 Task: Make in the project CatchAll an epic 'Agile Implementation'. Create in the project CatchAll an epic 'Disaster Recovery Planning'. Add in the project CatchAll an epic 'IT Service Management'
Action: Mouse moved to (266, 73)
Screenshot: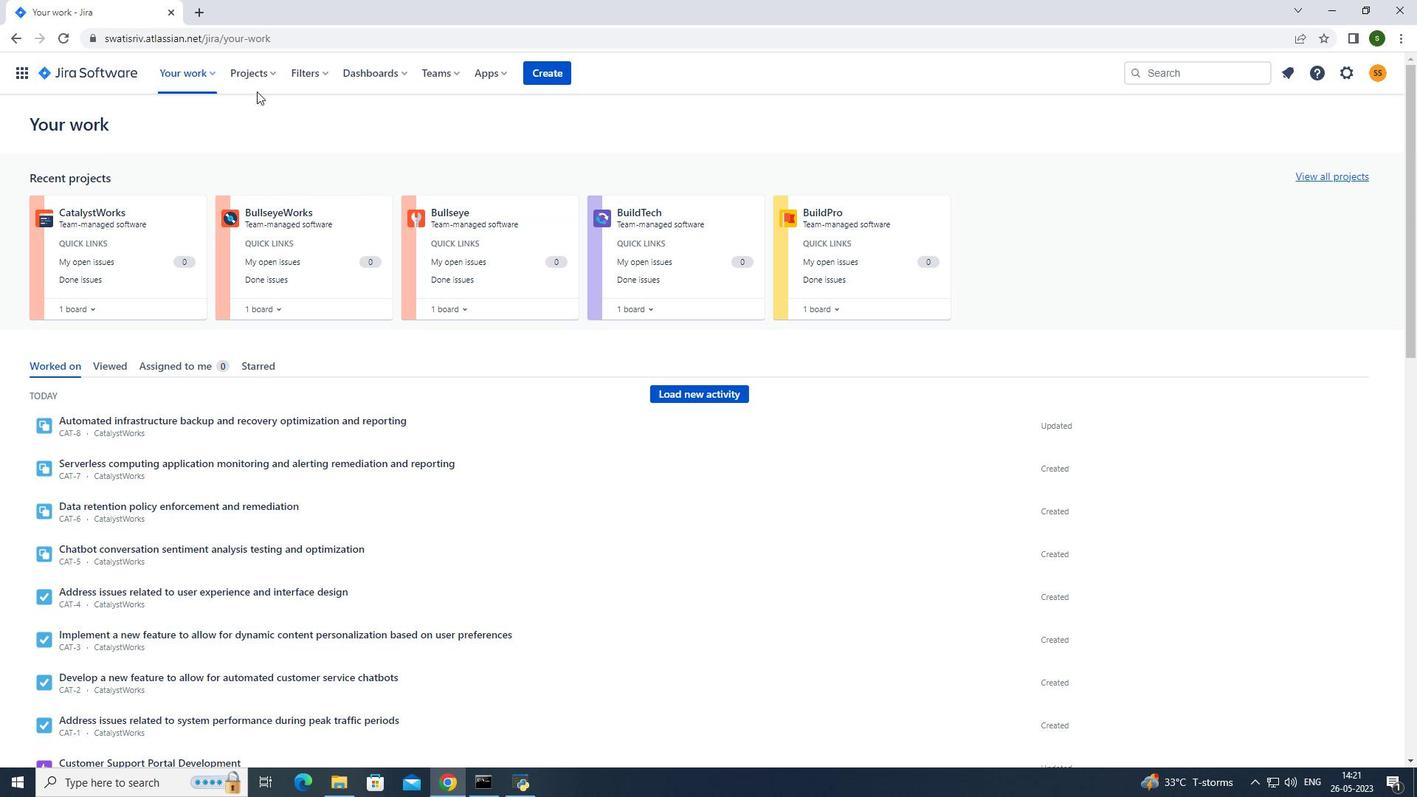
Action: Mouse pressed left at (266, 73)
Screenshot: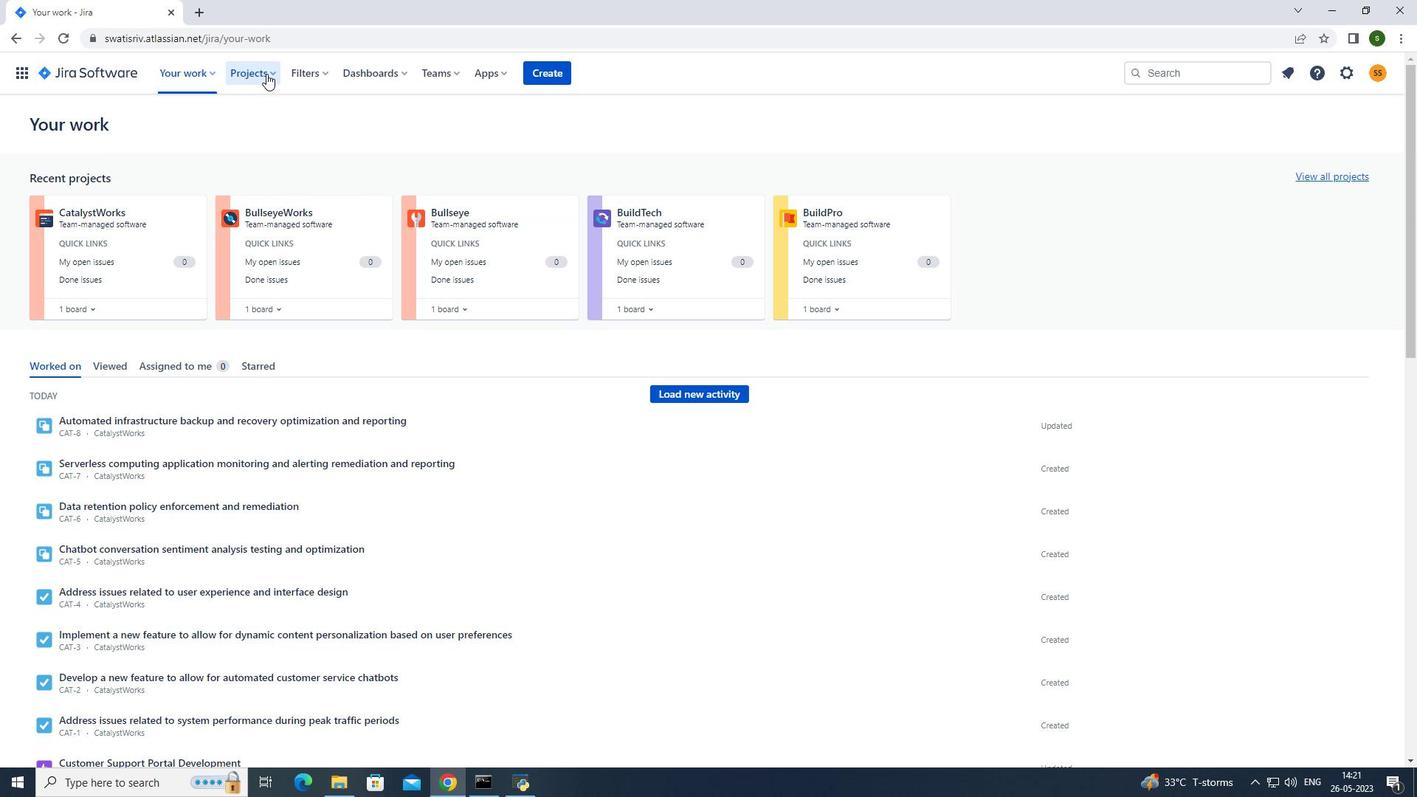 
Action: Mouse moved to (298, 134)
Screenshot: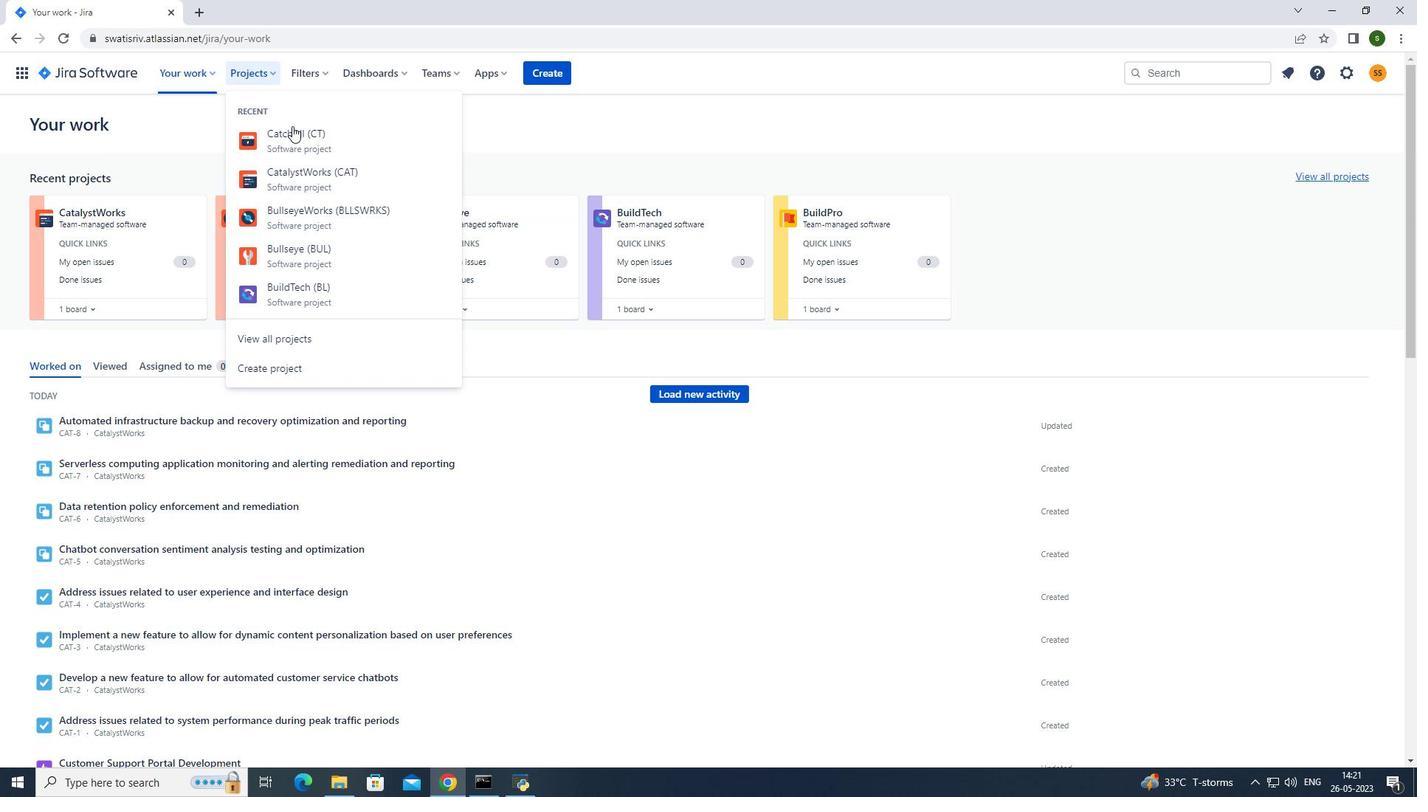 
Action: Mouse pressed left at (298, 134)
Screenshot: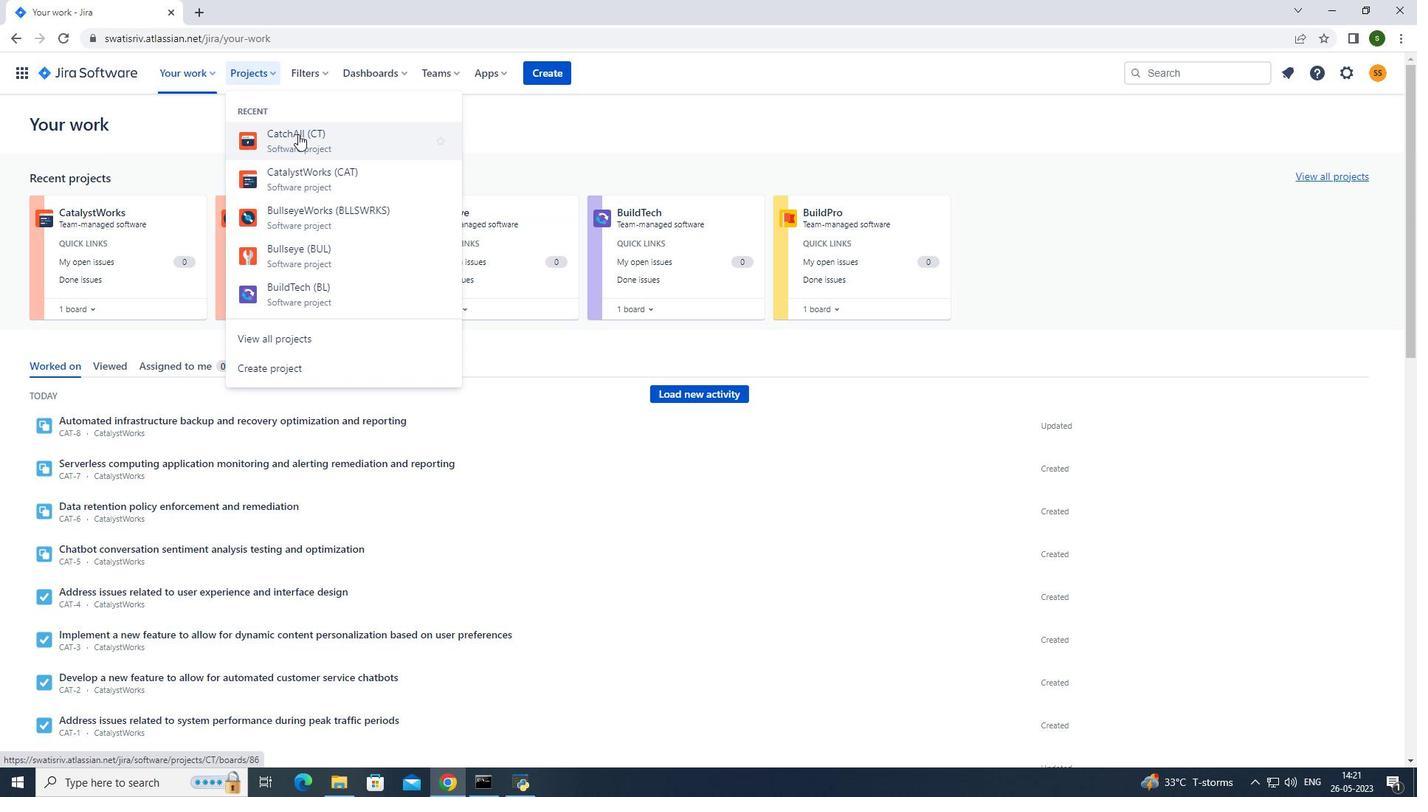 
Action: Mouse moved to (111, 226)
Screenshot: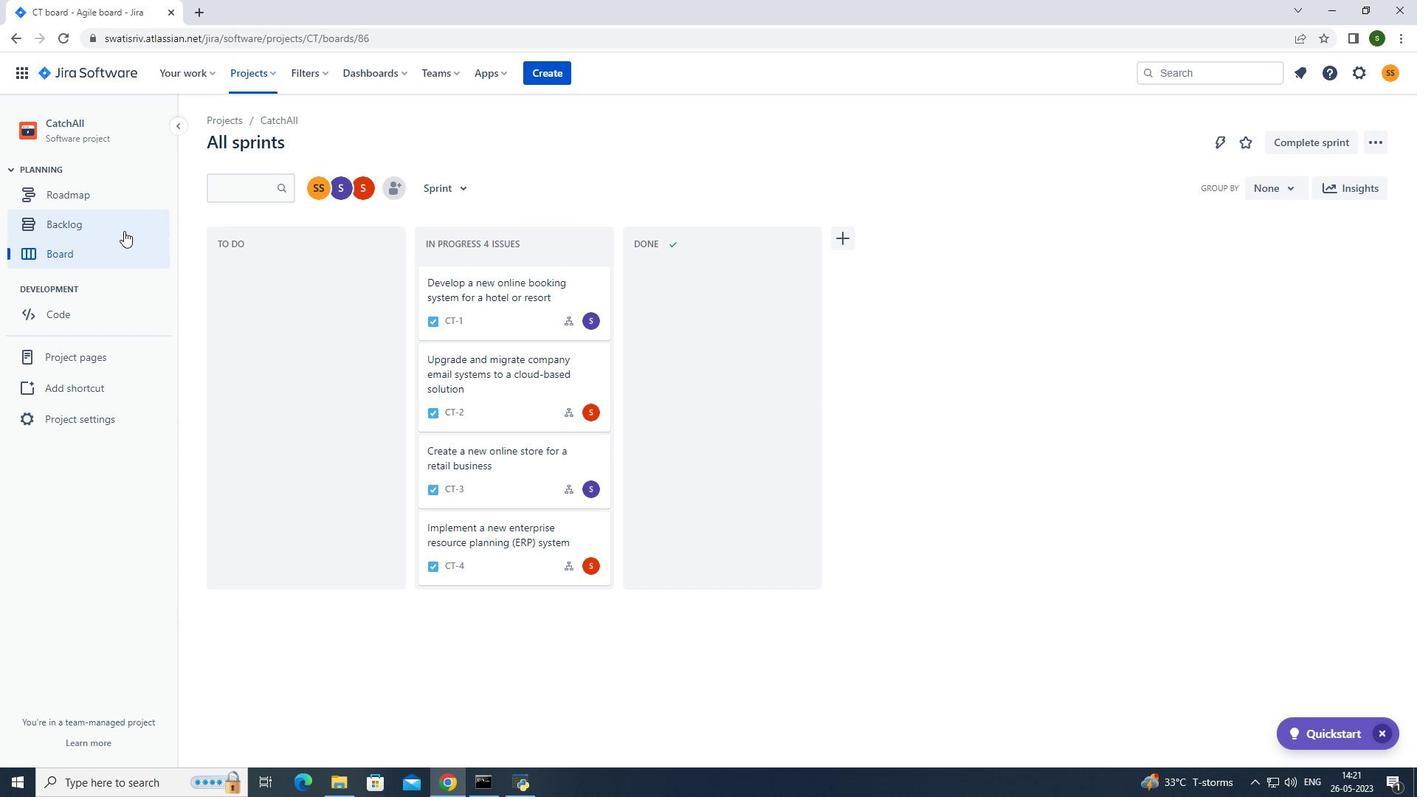 
Action: Mouse pressed left at (111, 226)
Screenshot: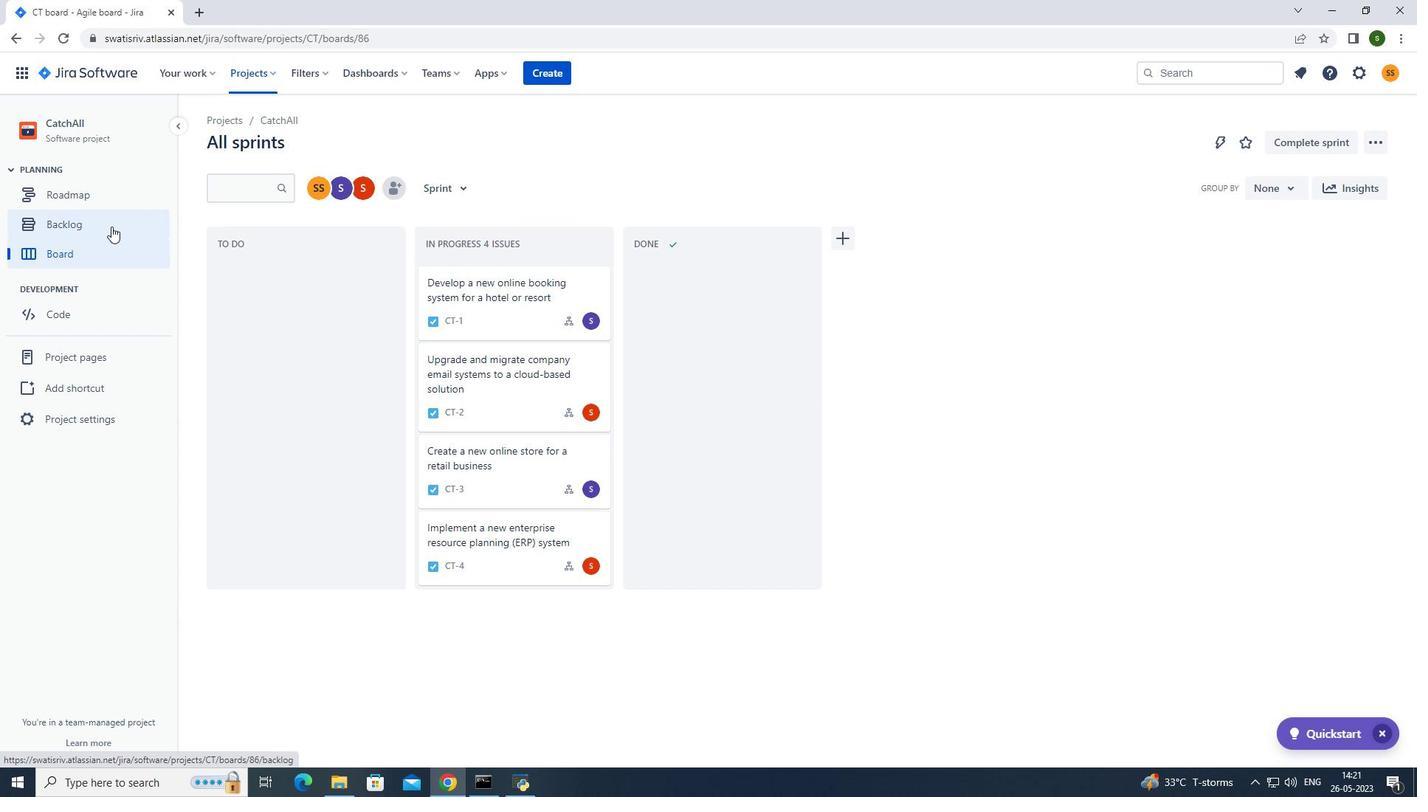 
Action: Mouse moved to (454, 181)
Screenshot: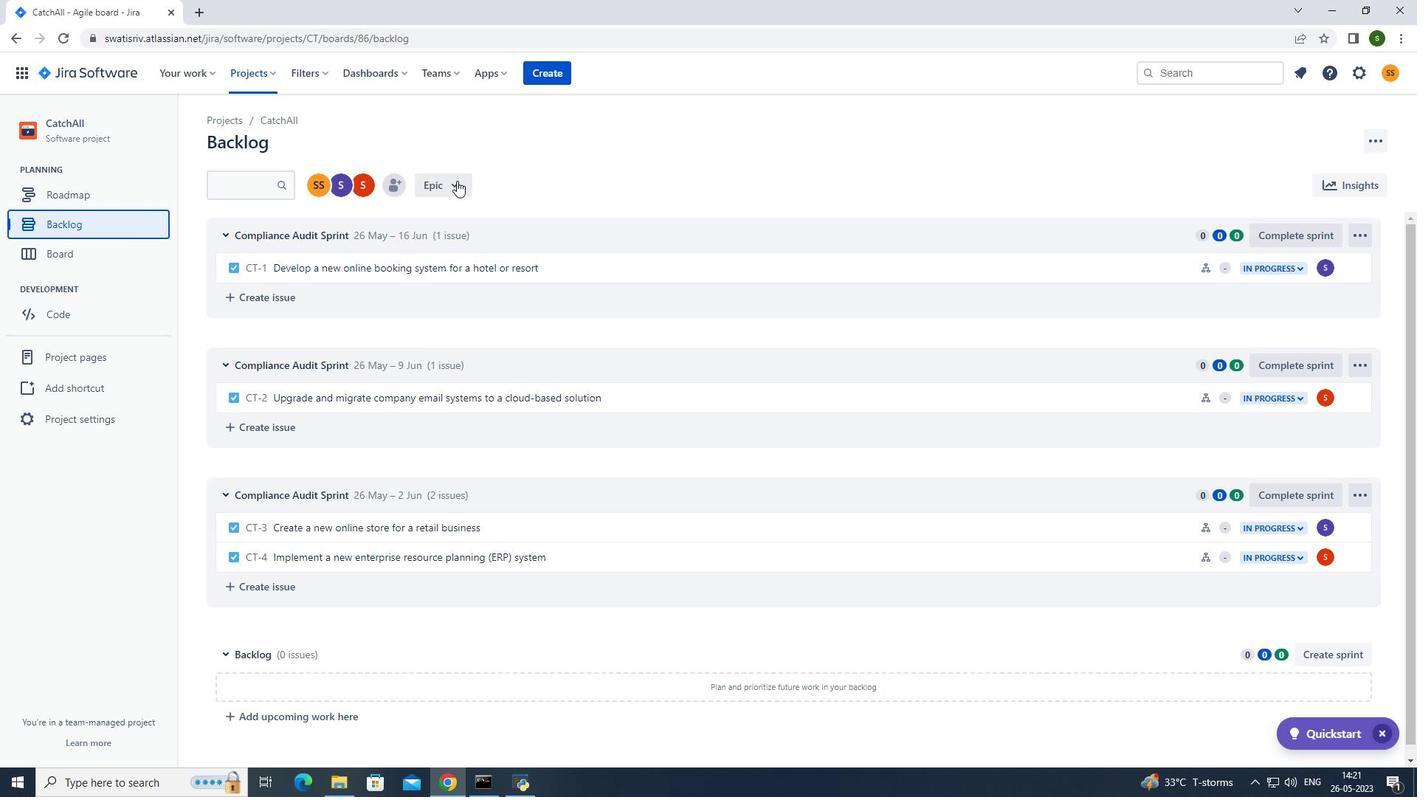 
Action: Mouse pressed left at (454, 181)
Screenshot: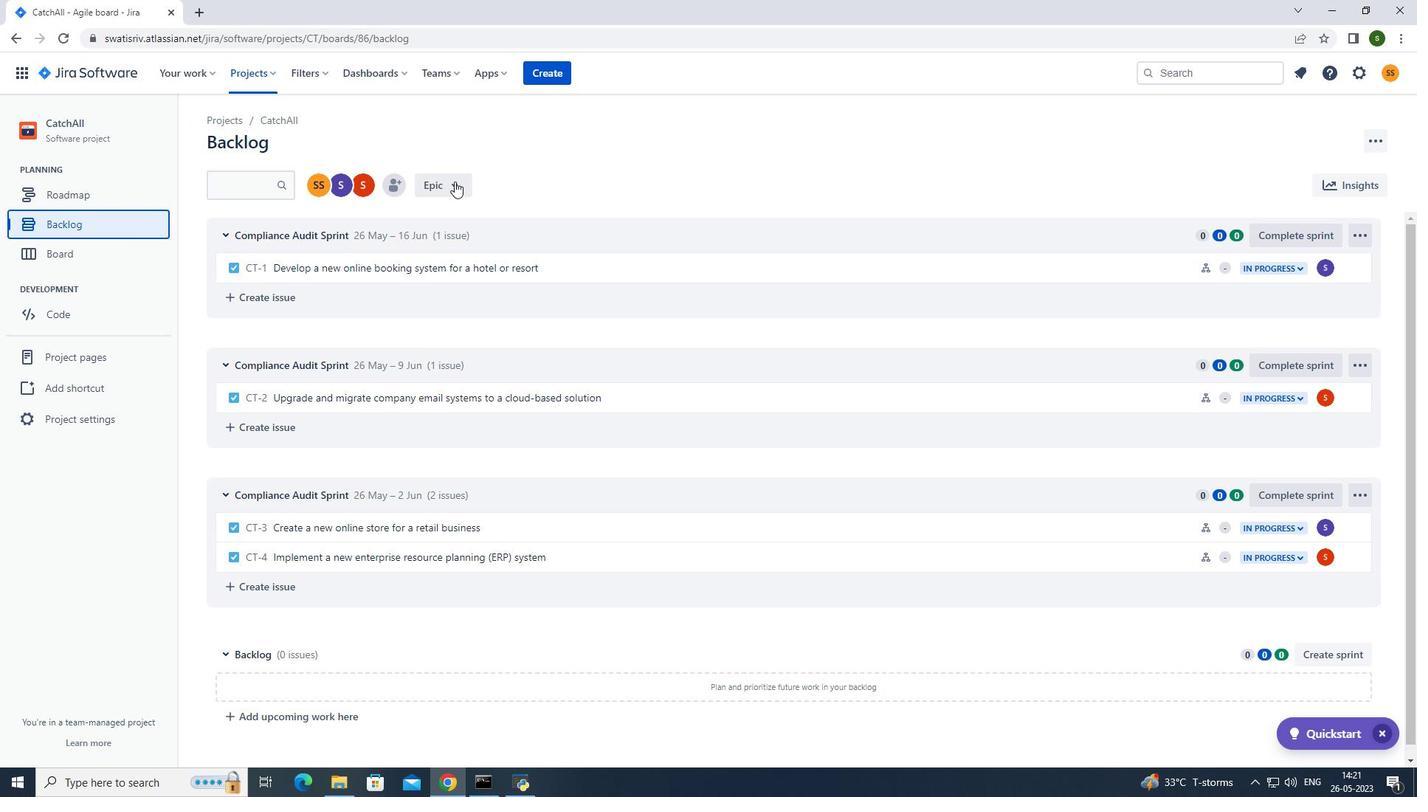 
Action: Mouse moved to (434, 279)
Screenshot: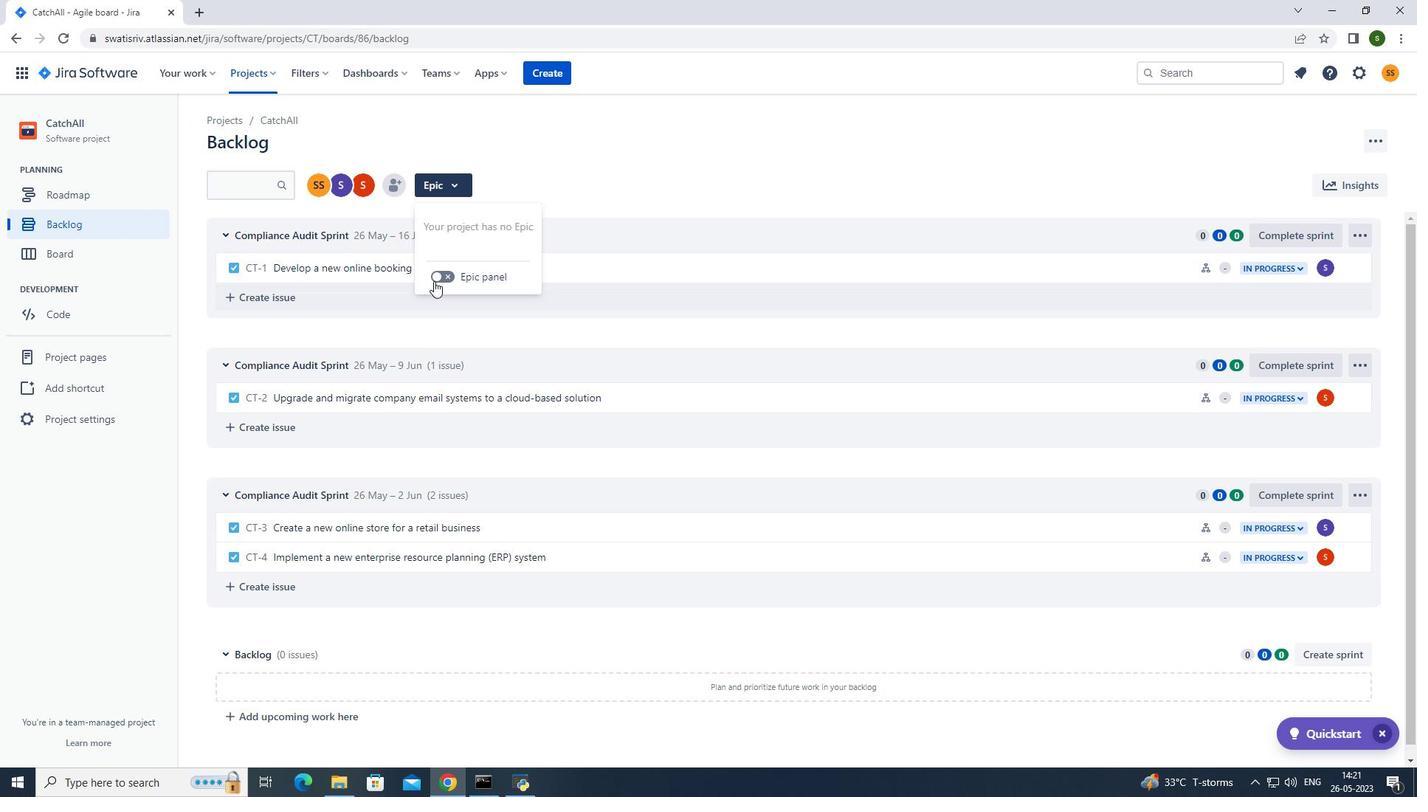 
Action: Mouse pressed left at (434, 279)
Screenshot: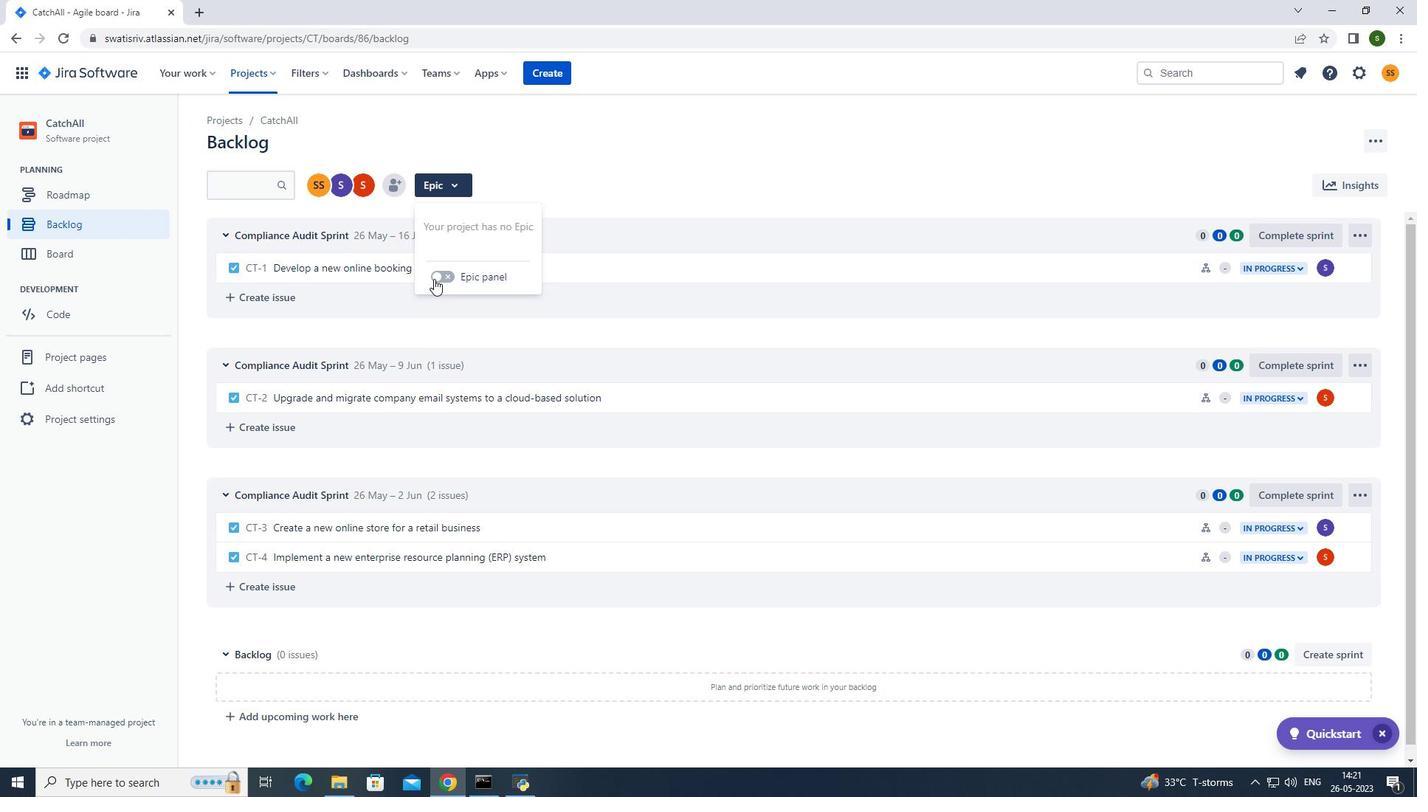 
Action: Mouse moved to (290, 512)
Screenshot: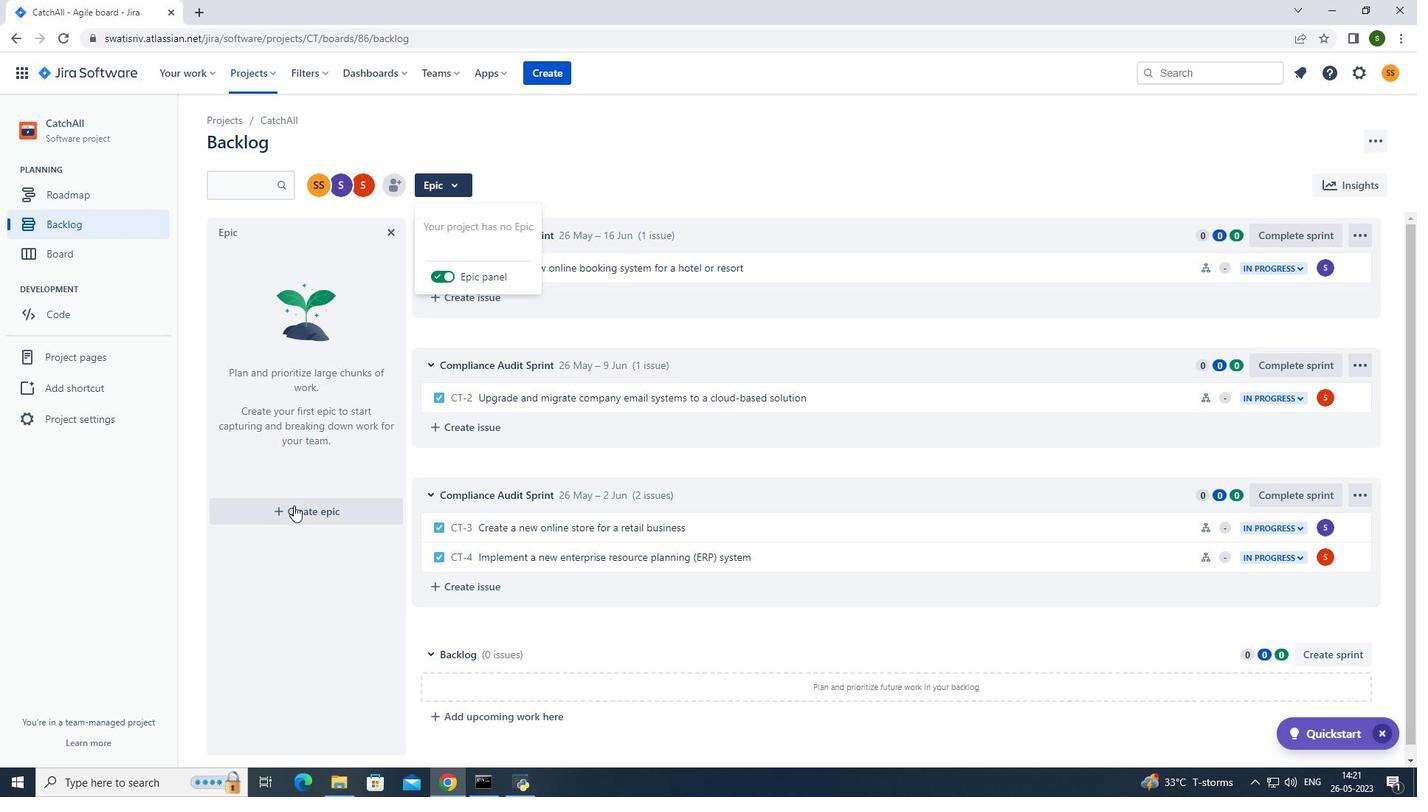 
Action: Mouse pressed left at (290, 512)
Screenshot: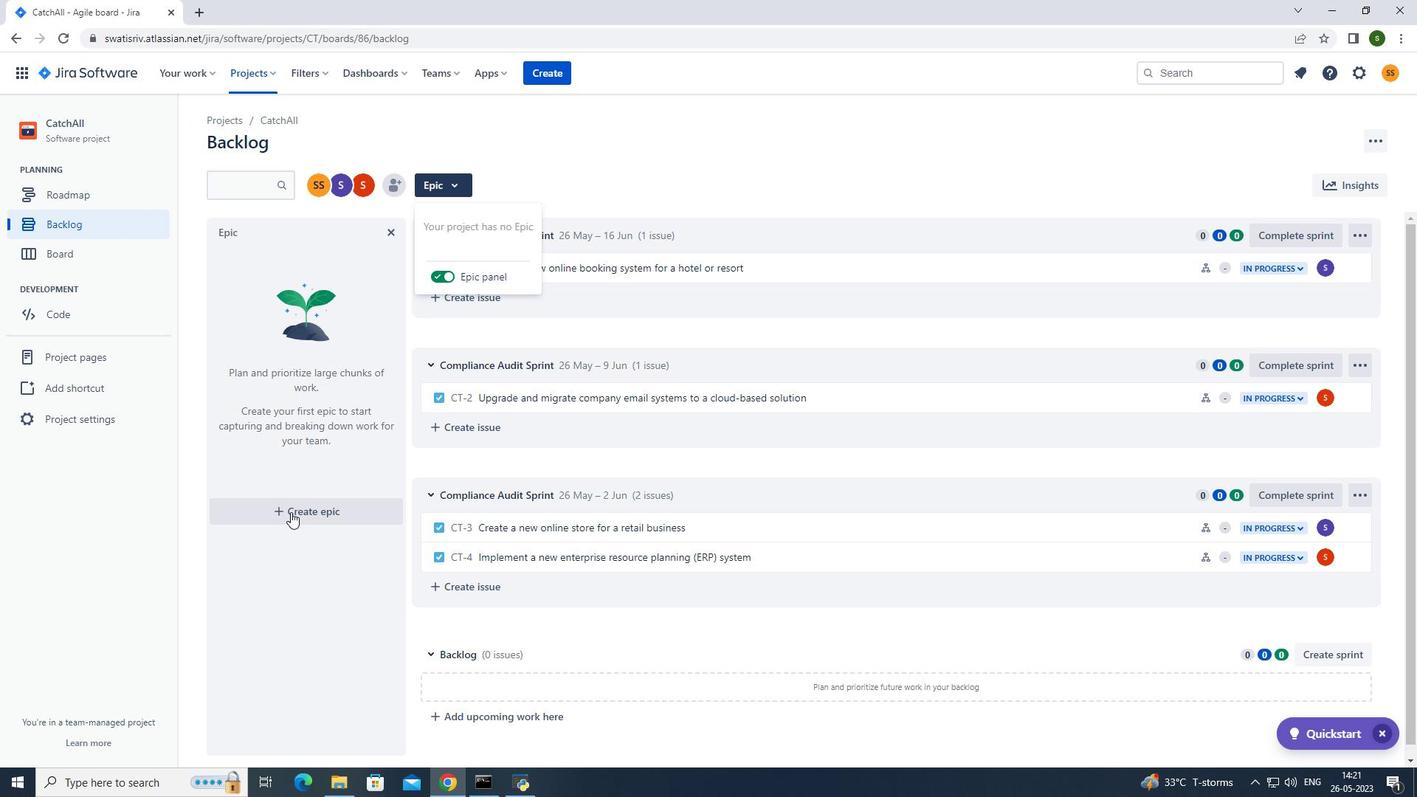 
Action: Mouse moved to (293, 512)
Screenshot: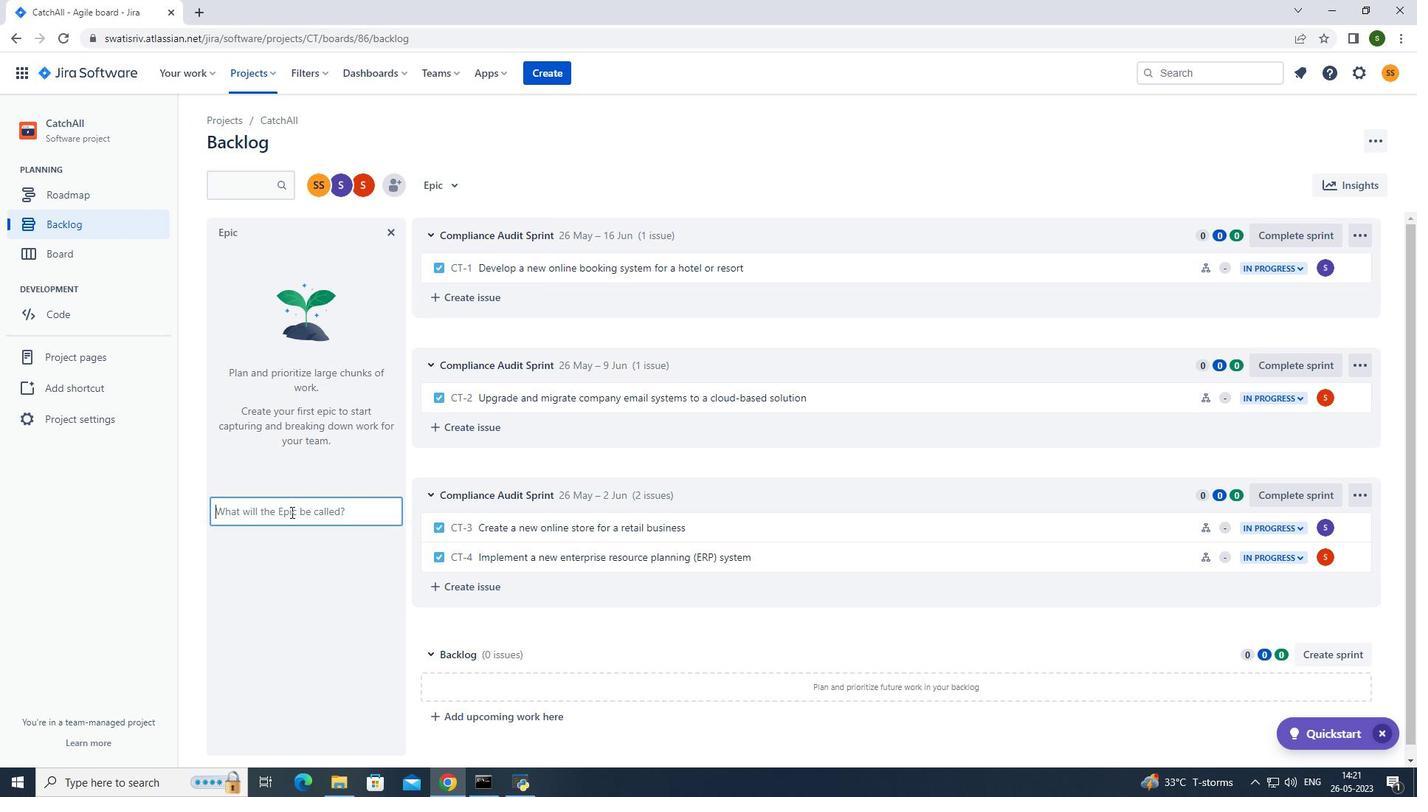 
Action: Mouse pressed left at (293, 512)
Screenshot: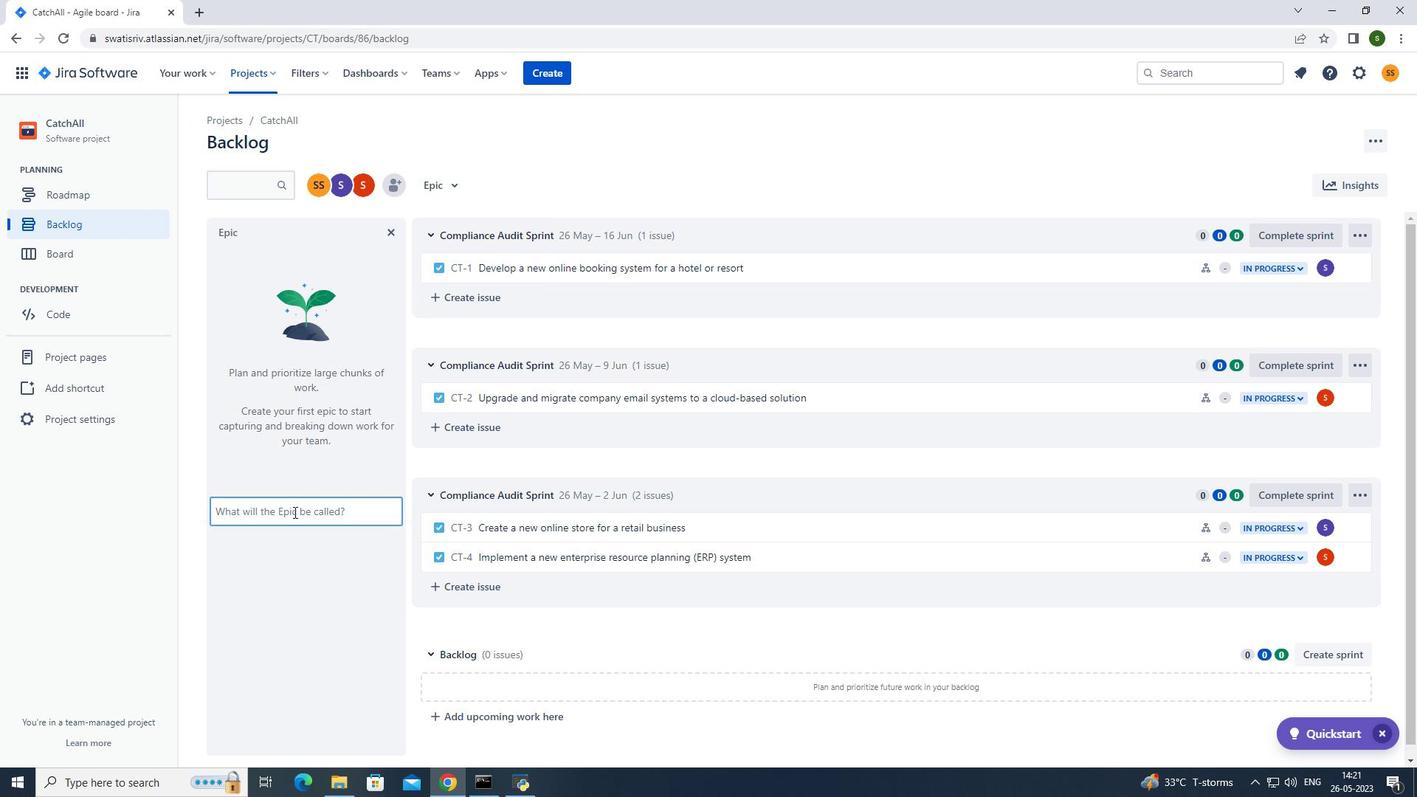 
Action: Key pressed <Key.caps_lock>A<Key.caps_lock>gile<Key.space><Key.caps_lock>I<Key.caps_lock>mplementation<Key.enter>
Screenshot: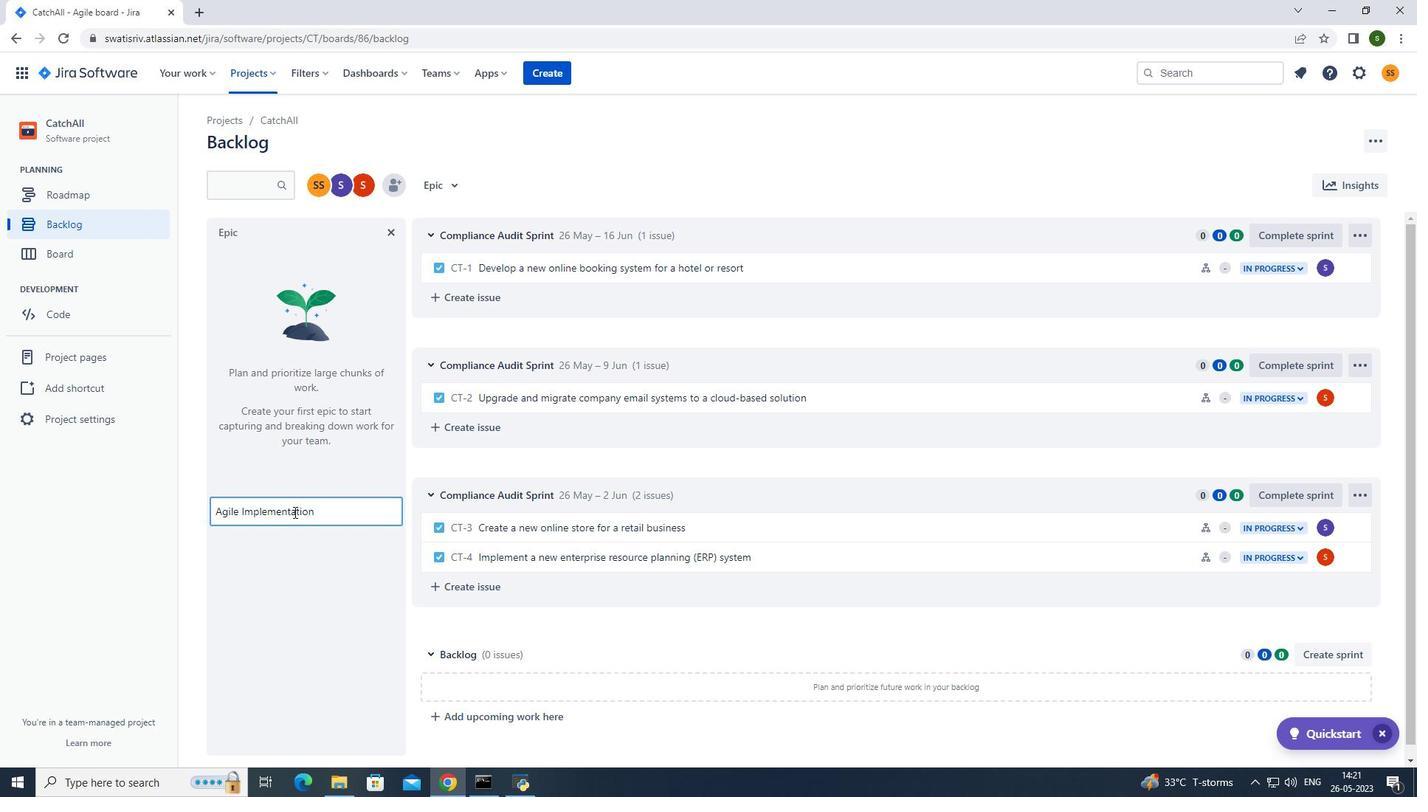 
Action: Mouse moved to (271, 64)
Screenshot: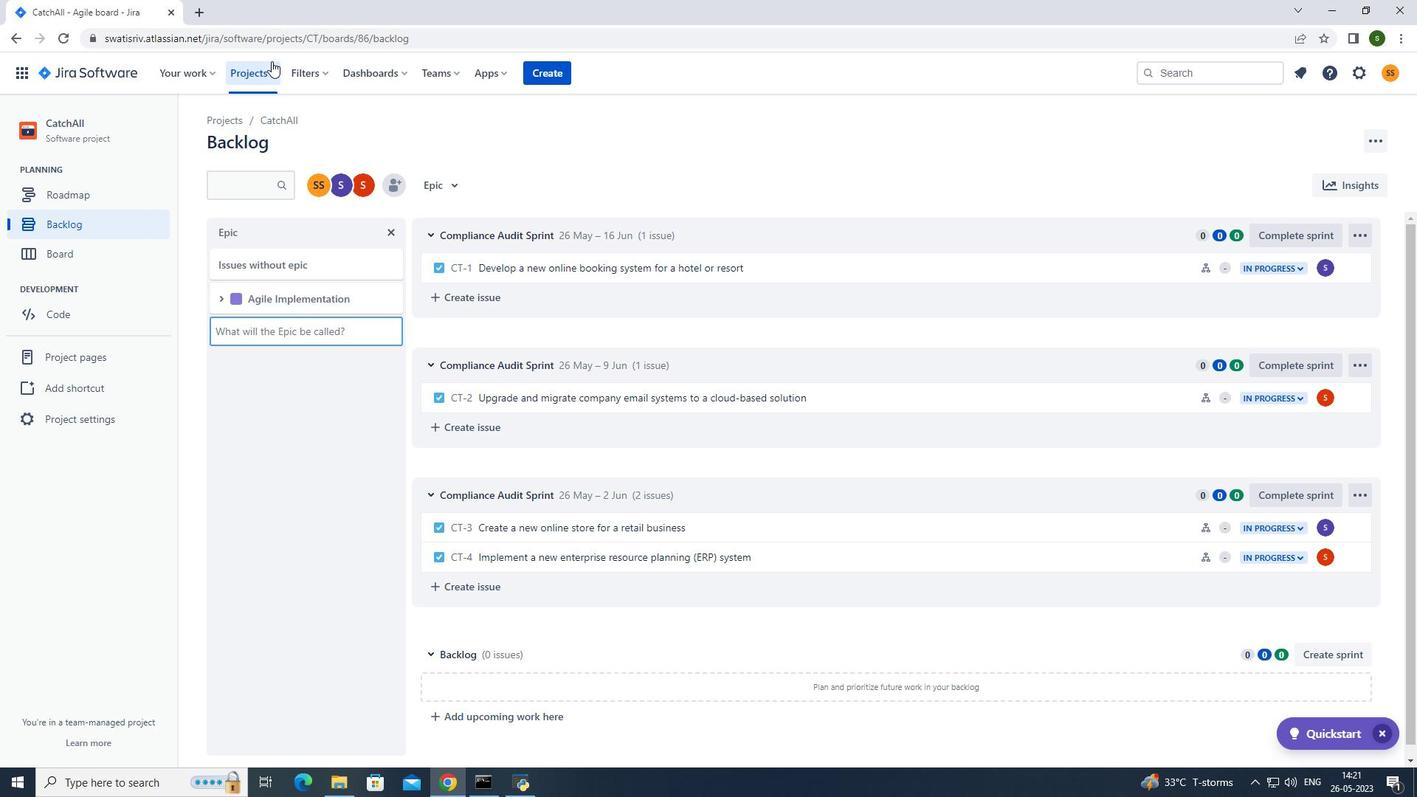 
Action: Mouse pressed left at (271, 64)
Screenshot: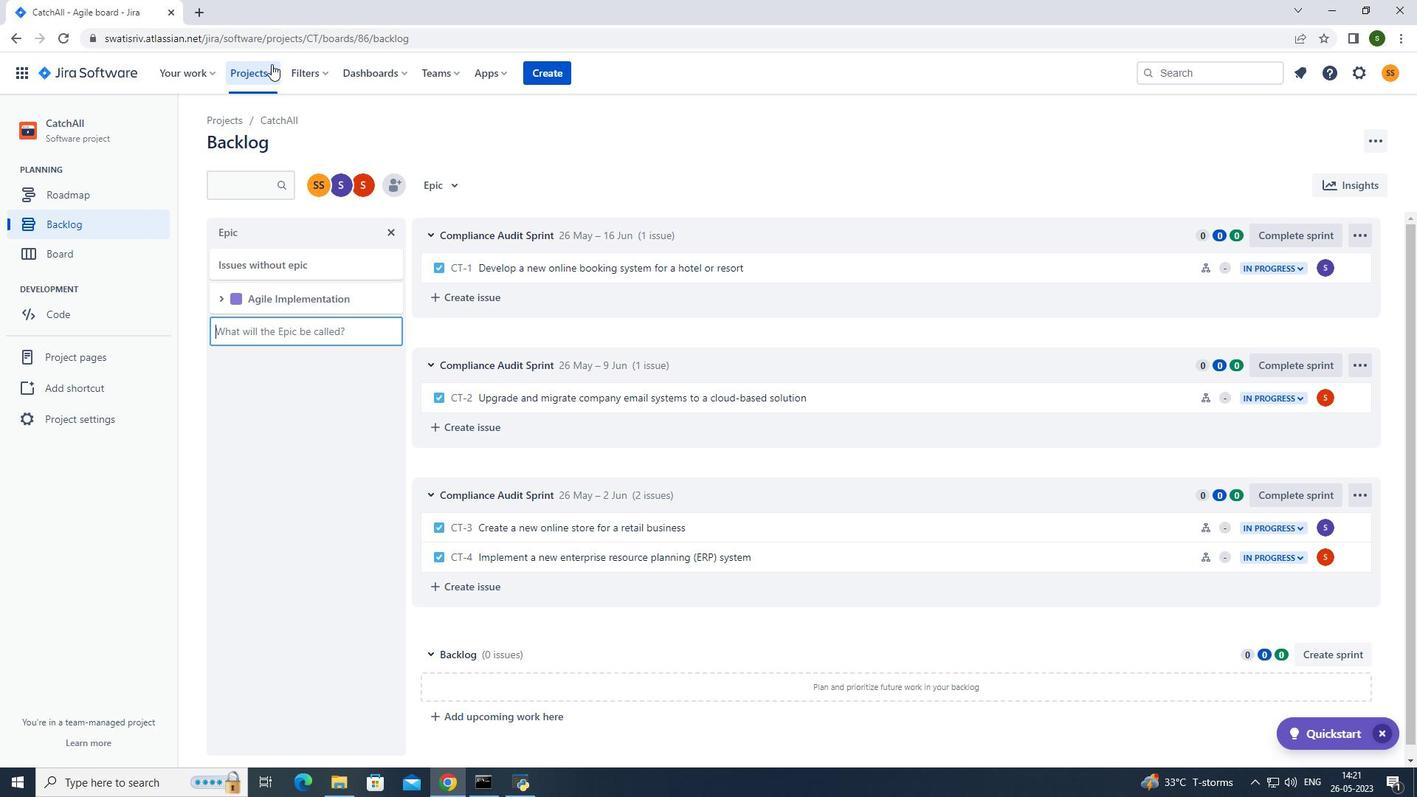 
Action: Mouse moved to (286, 133)
Screenshot: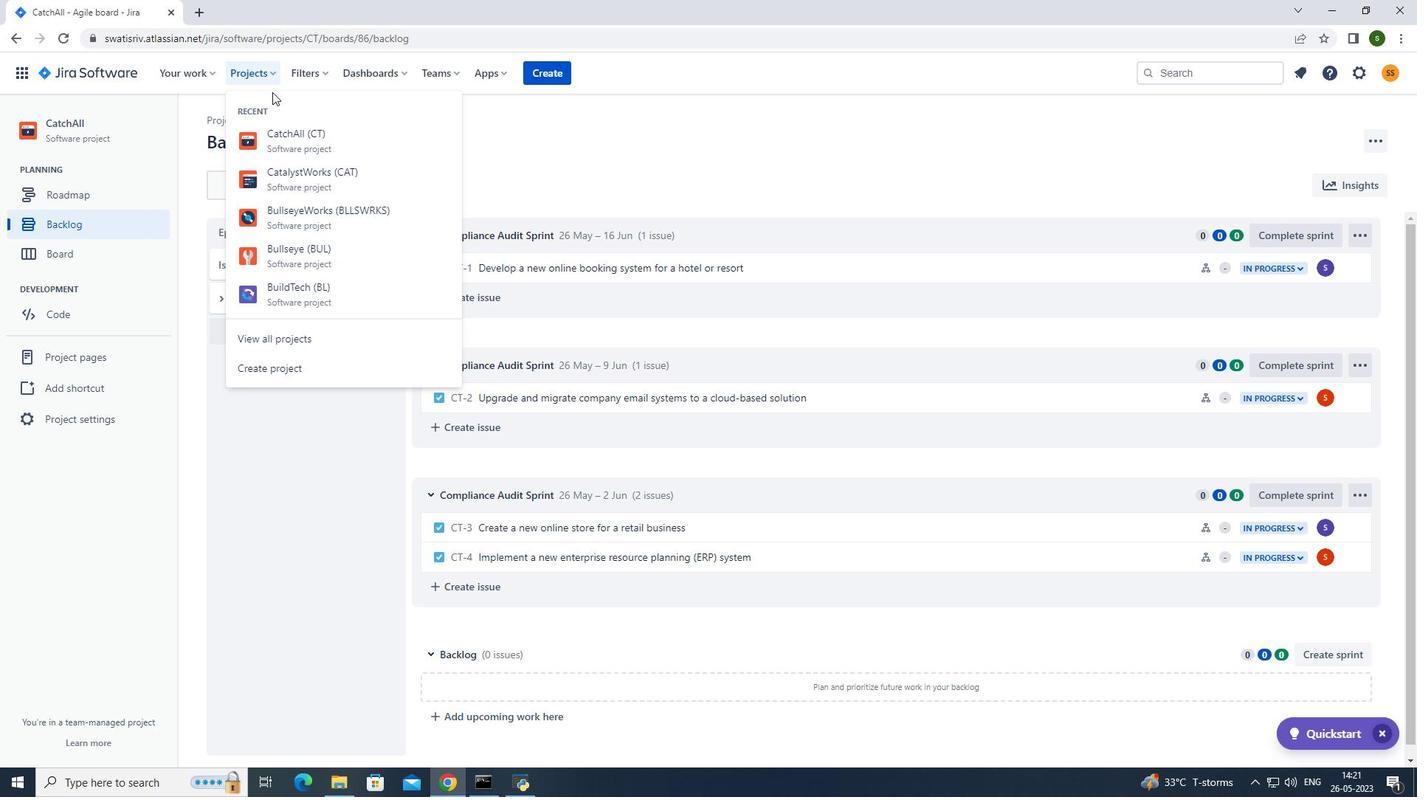 
Action: Mouse pressed left at (286, 133)
Screenshot: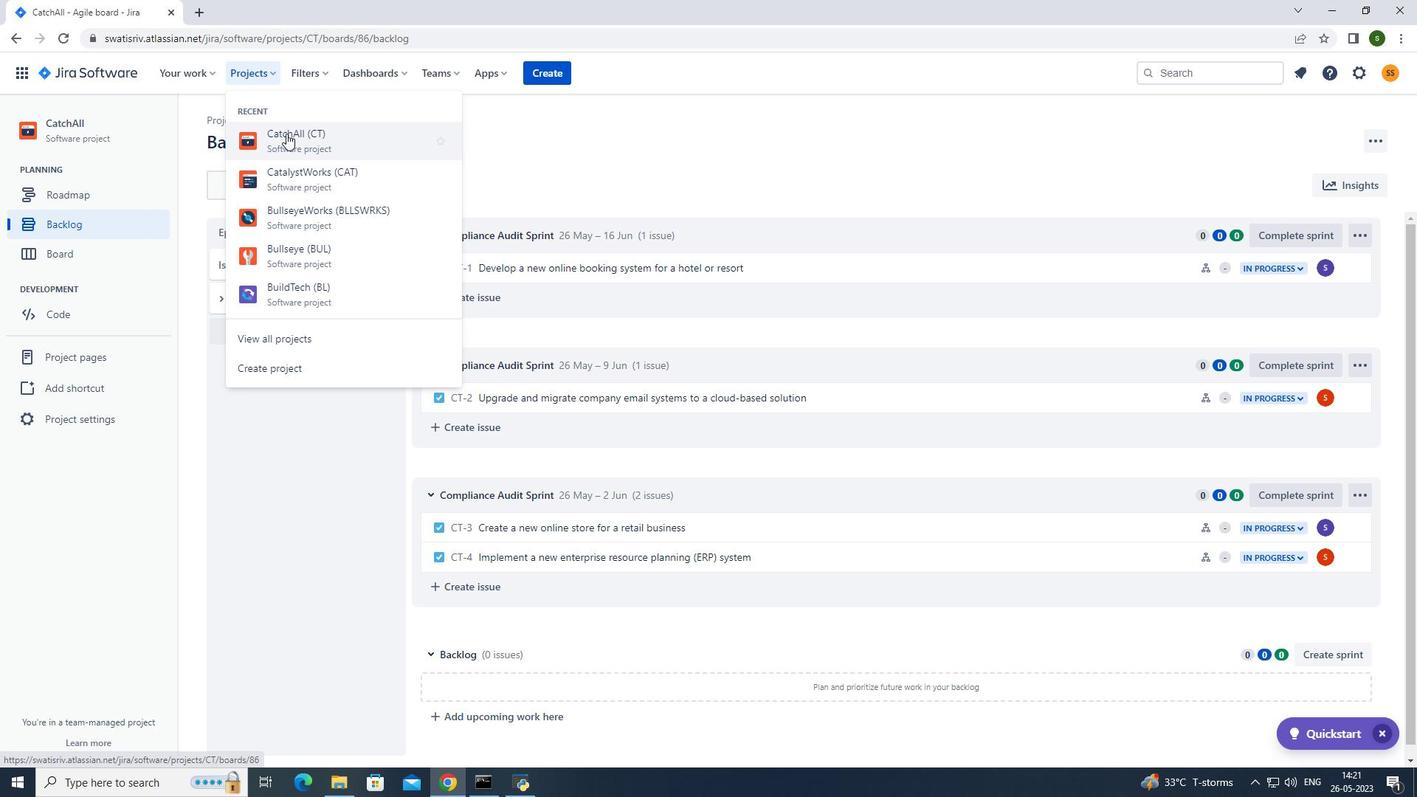 
Action: Mouse moved to (126, 231)
Screenshot: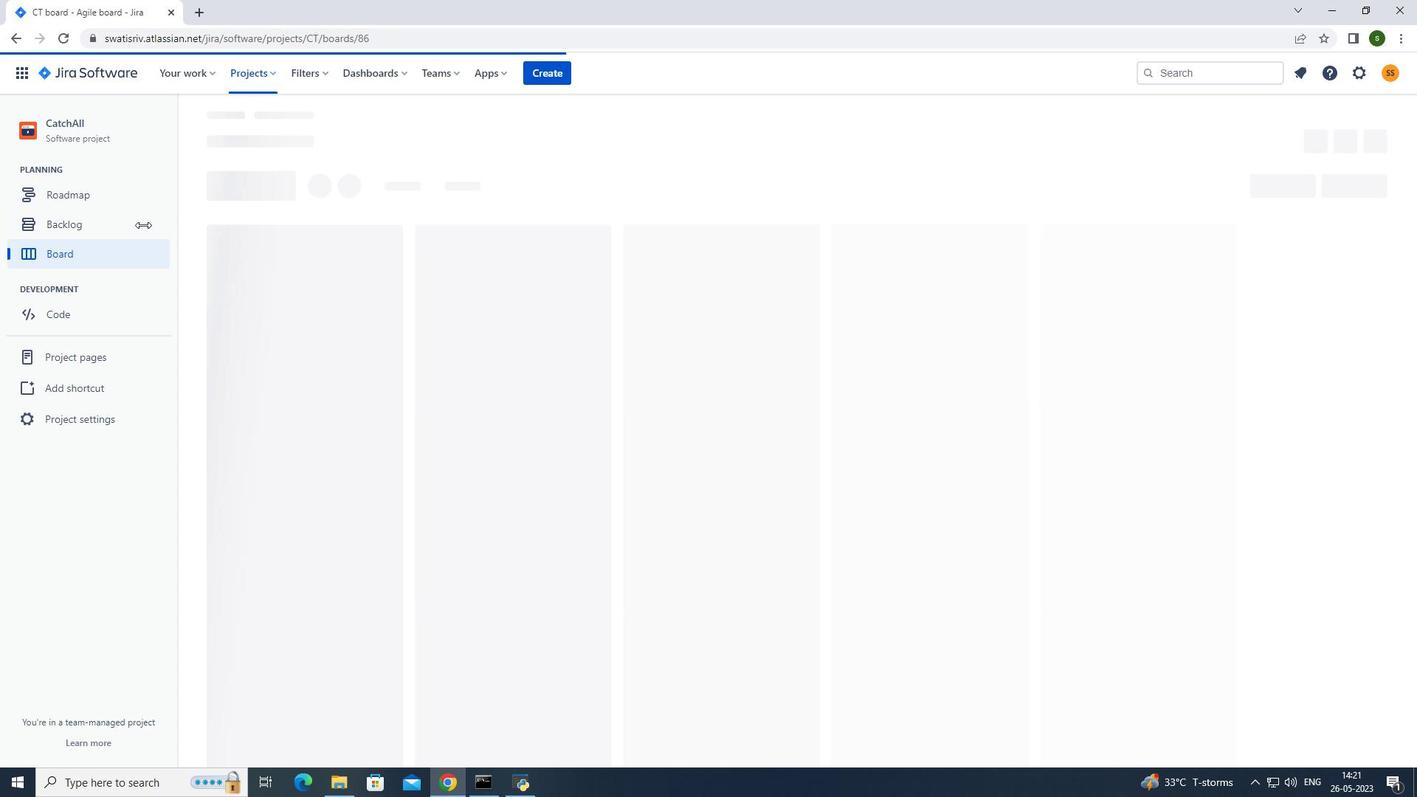 
Action: Mouse pressed left at (126, 231)
Screenshot: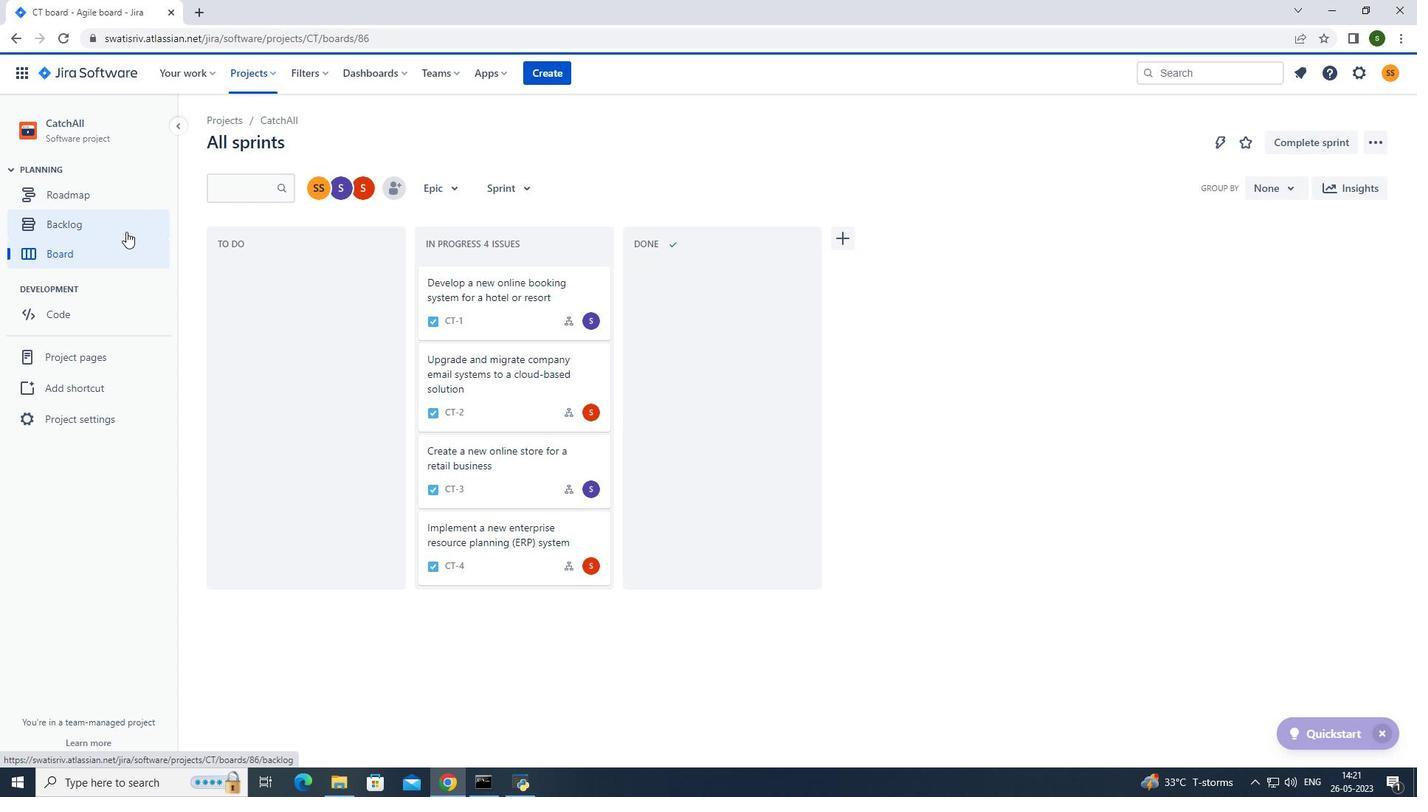
Action: Mouse moved to (316, 338)
Screenshot: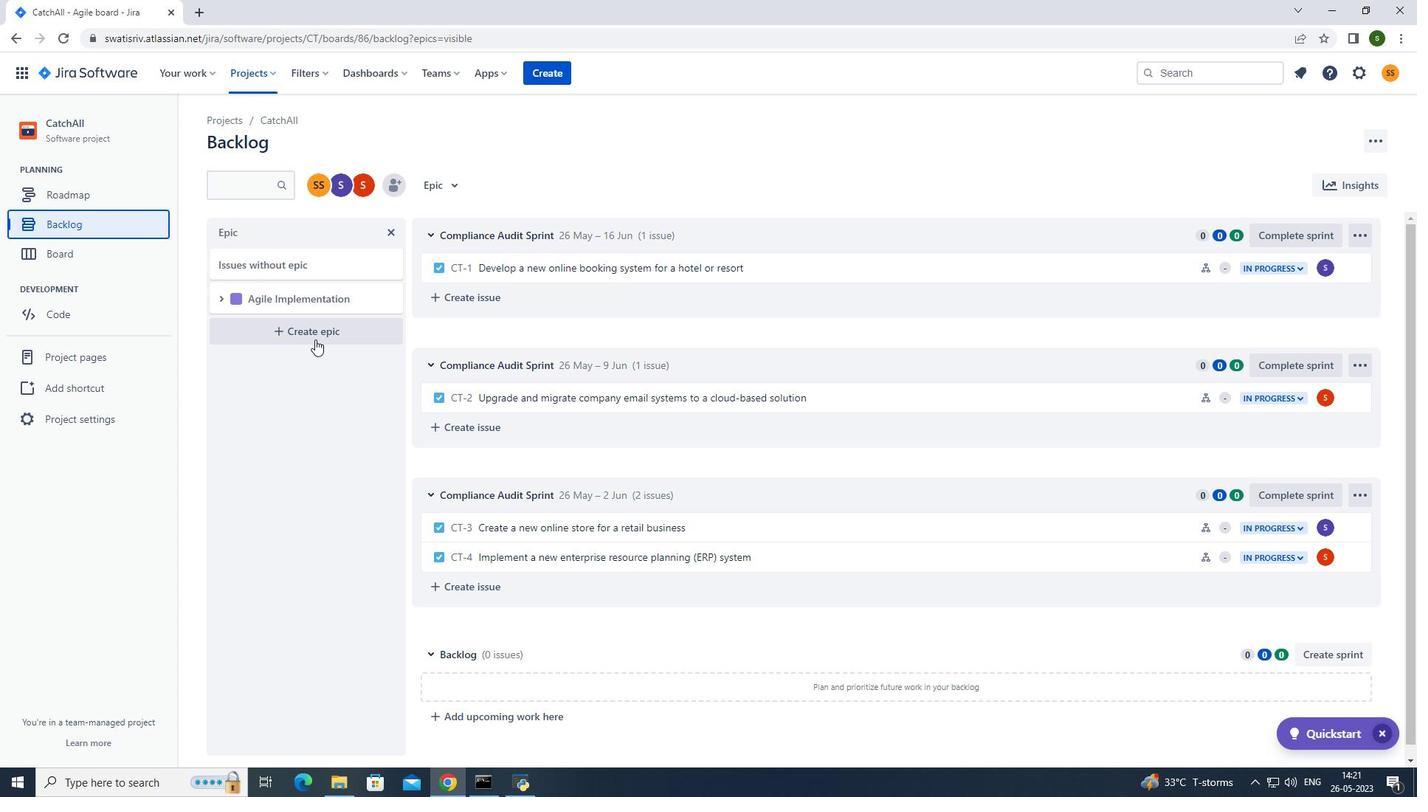
Action: Mouse pressed left at (316, 338)
Screenshot: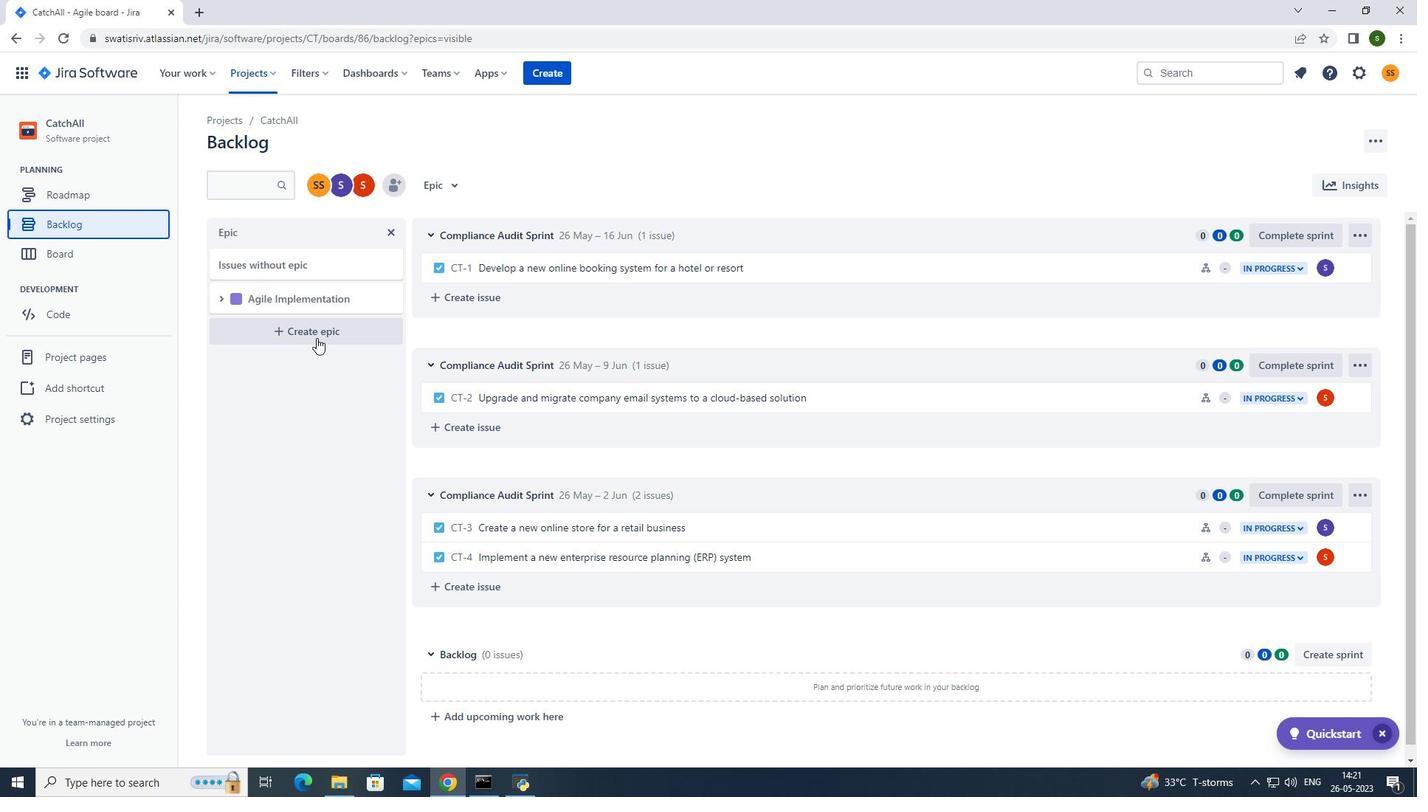 
Action: Mouse moved to (319, 332)
Screenshot: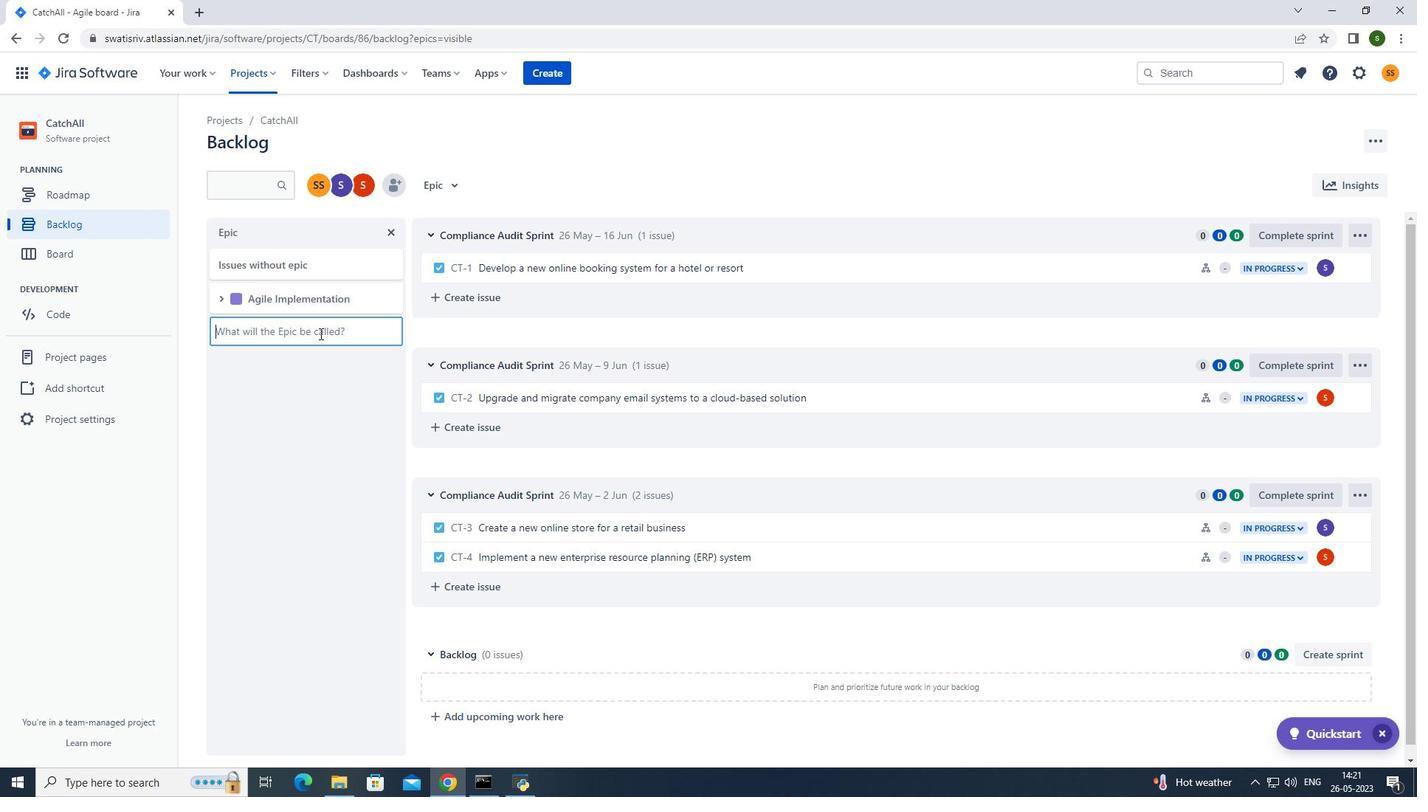 
Action: Key pressed <Key.caps_lock>D<Key.caps_lock>isaster<Key.space><Key.caps_lock>R<Key.caps_lock>ecovery<Key.space><Key.caps_lock>P<Key.caps_lock>lannning<Key.enter>
Screenshot: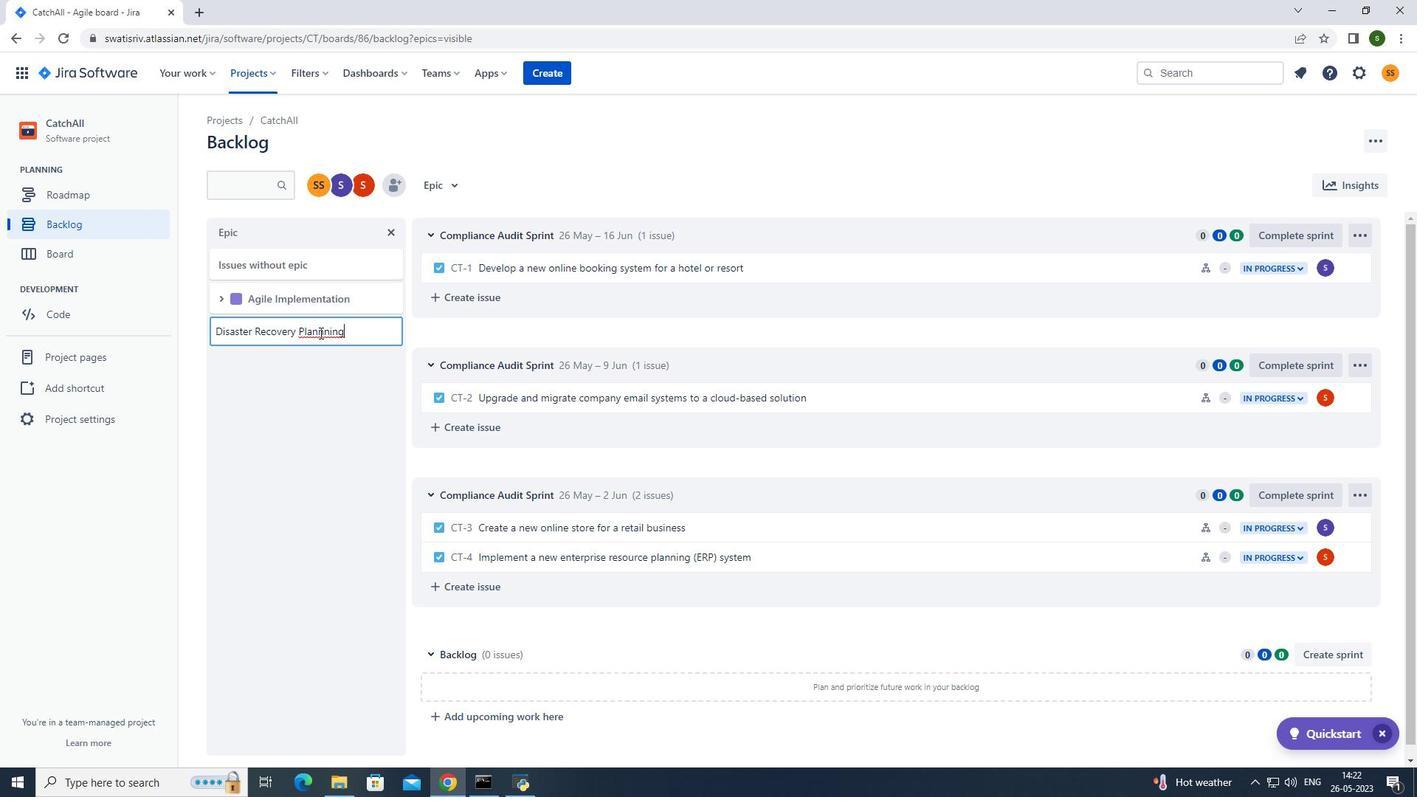 
Action: Mouse moved to (272, 330)
Screenshot: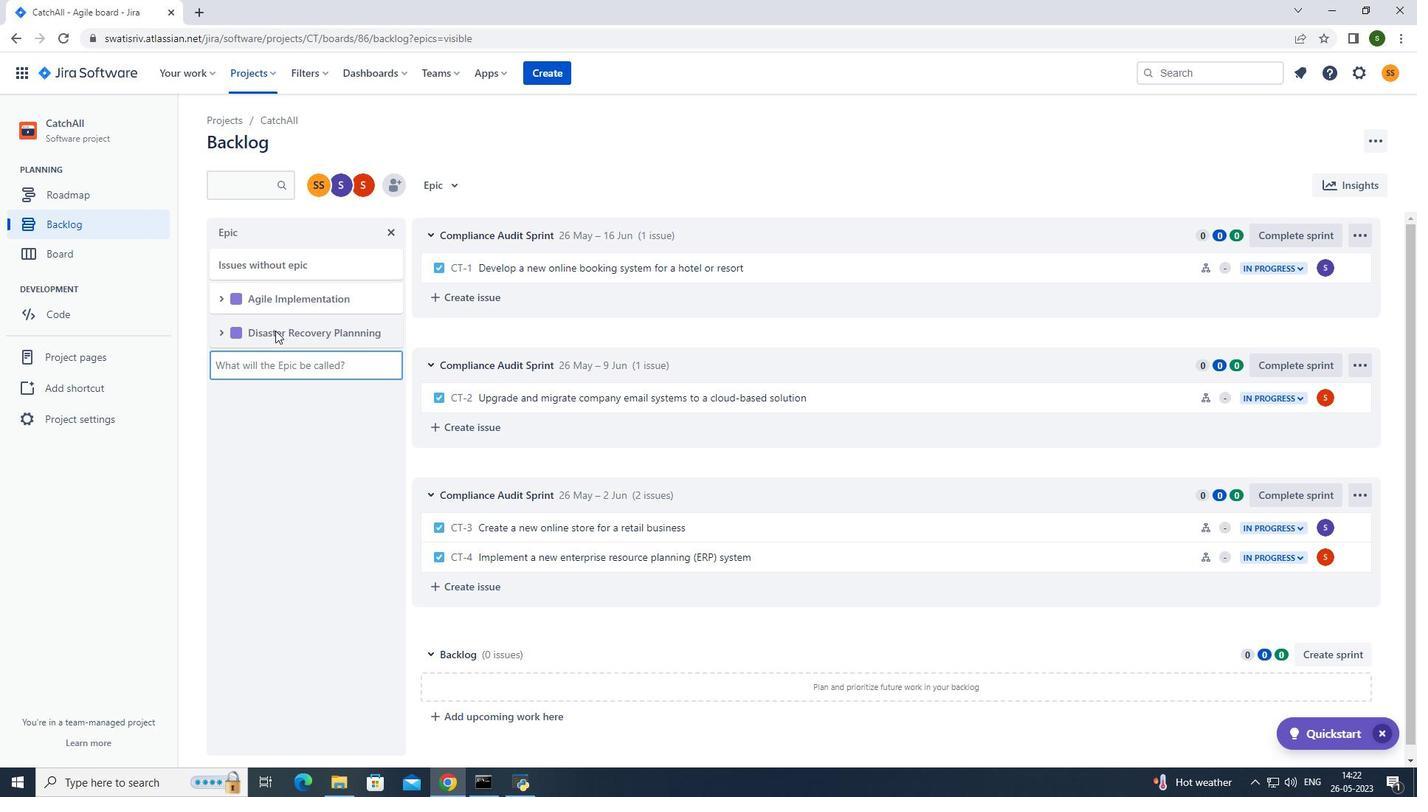 
Action: Mouse pressed right at (272, 330)
Screenshot: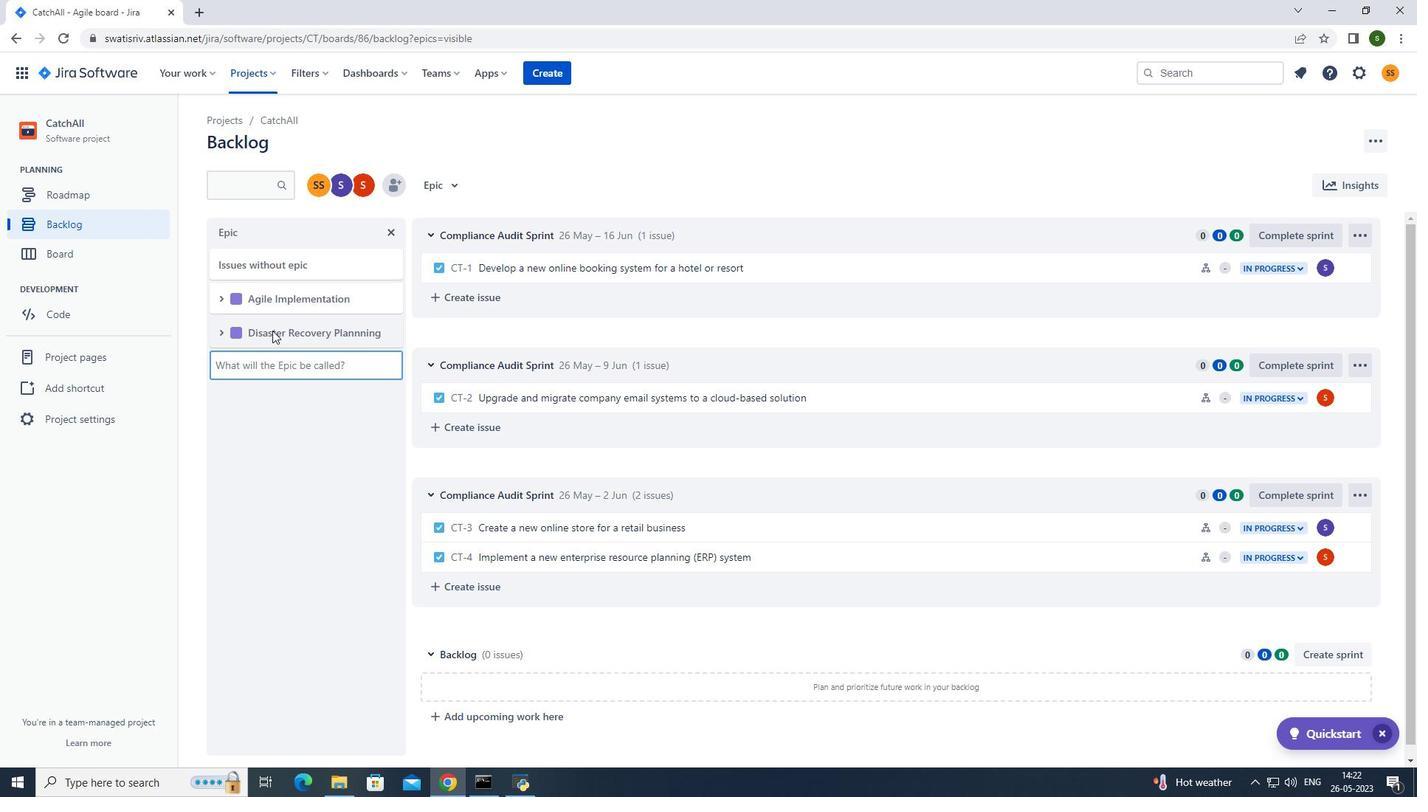 
Action: Mouse moved to (245, 400)
Screenshot: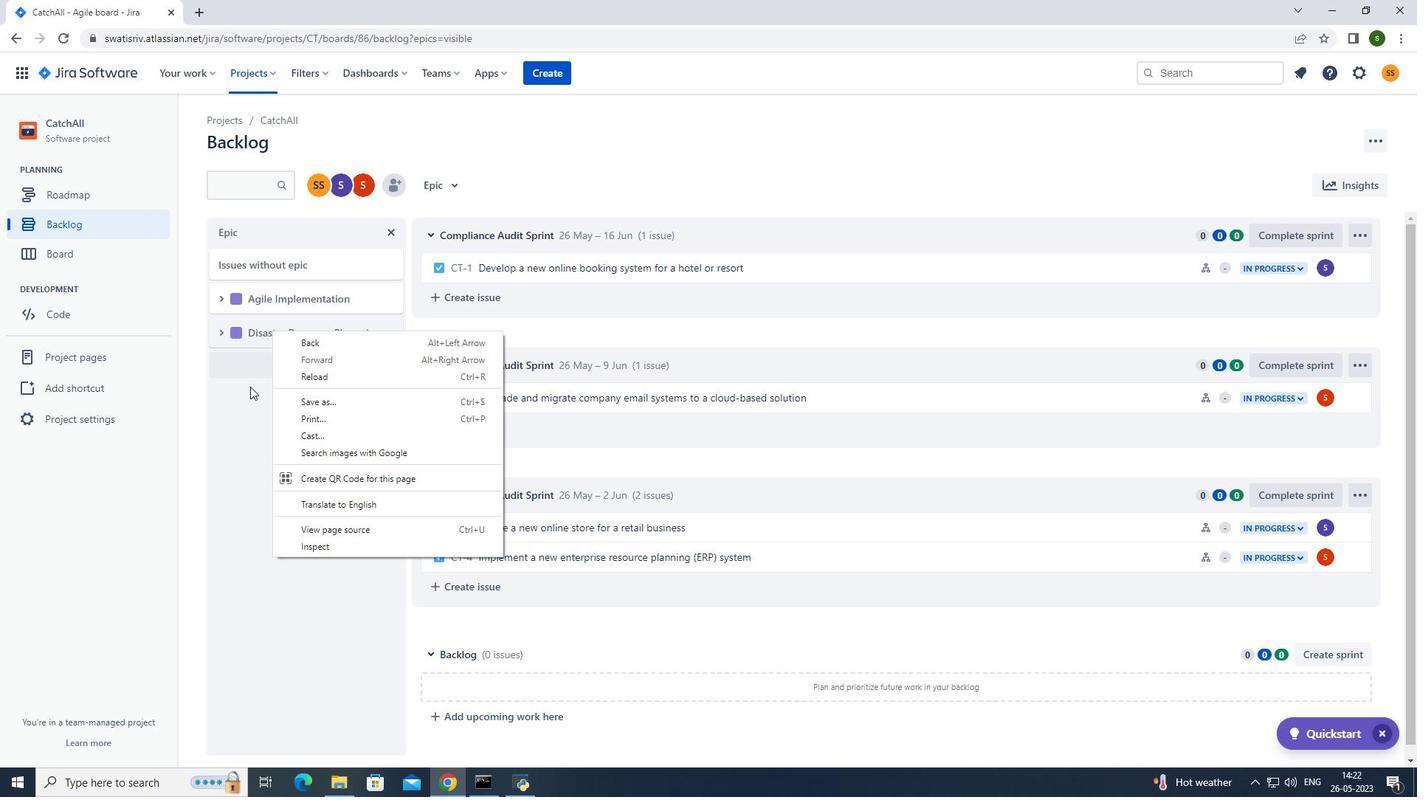
Action: Mouse pressed left at (245, 400)
Screenshot: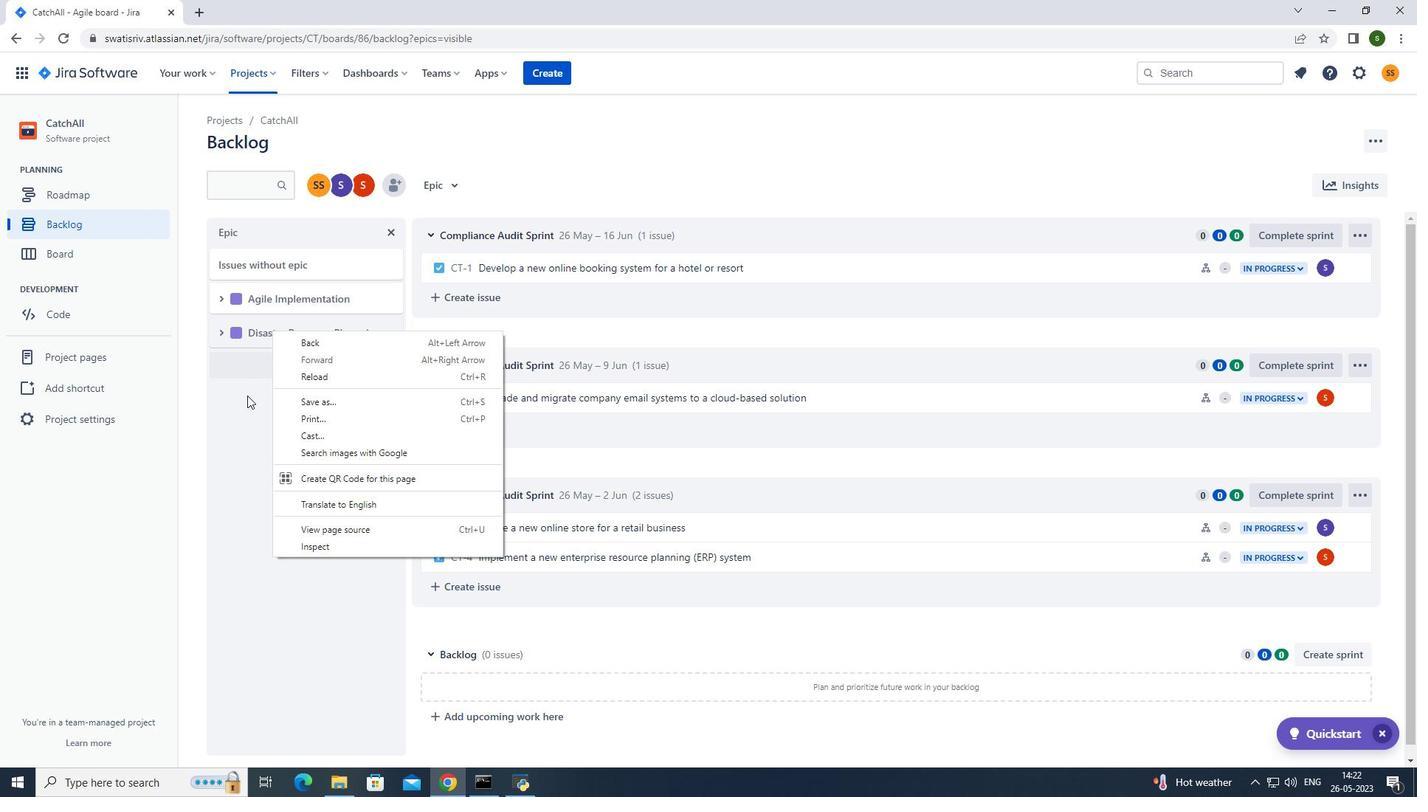 
Action: Mouse moved to (265, 81)
Screenshot: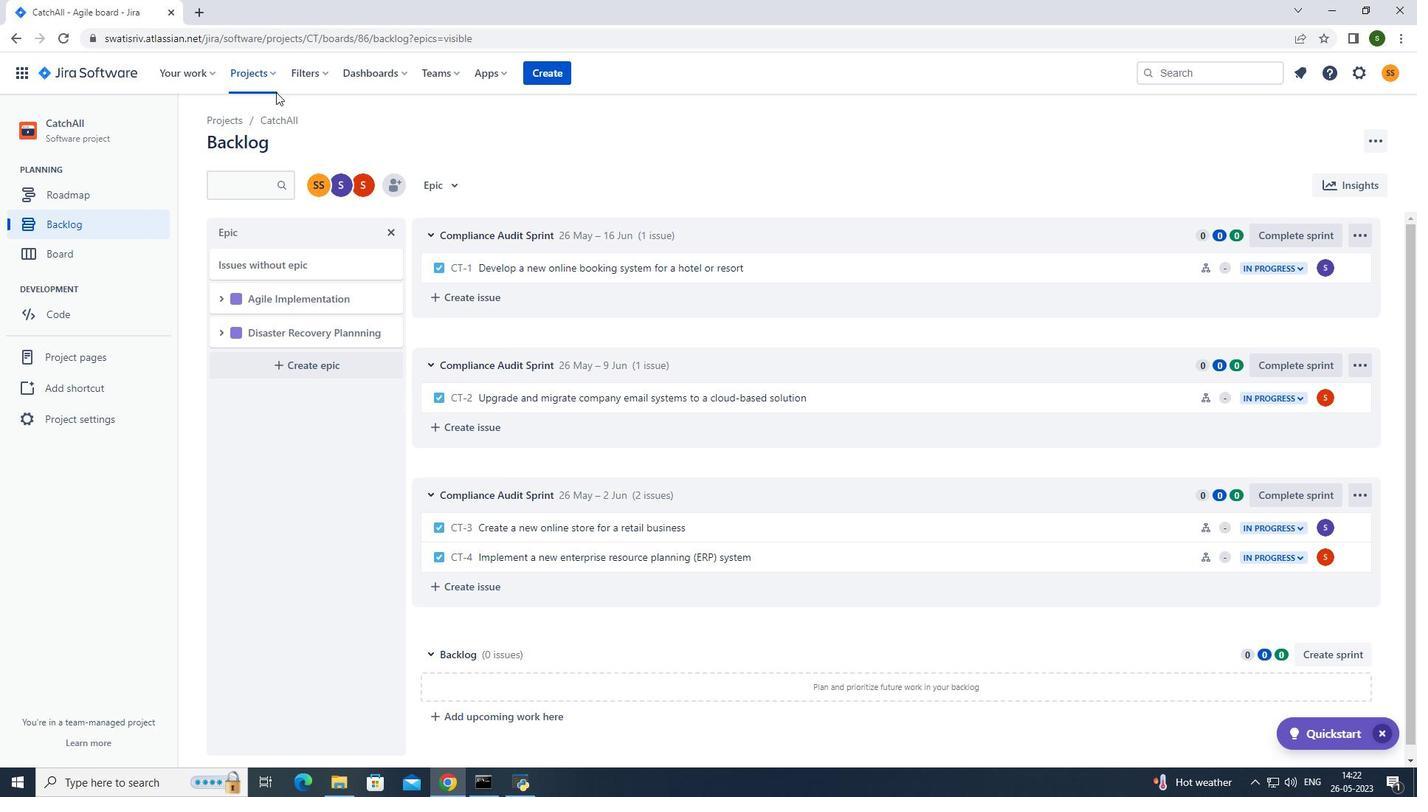 
Action: Mouse pressed left at (265, 81)
Screenshot: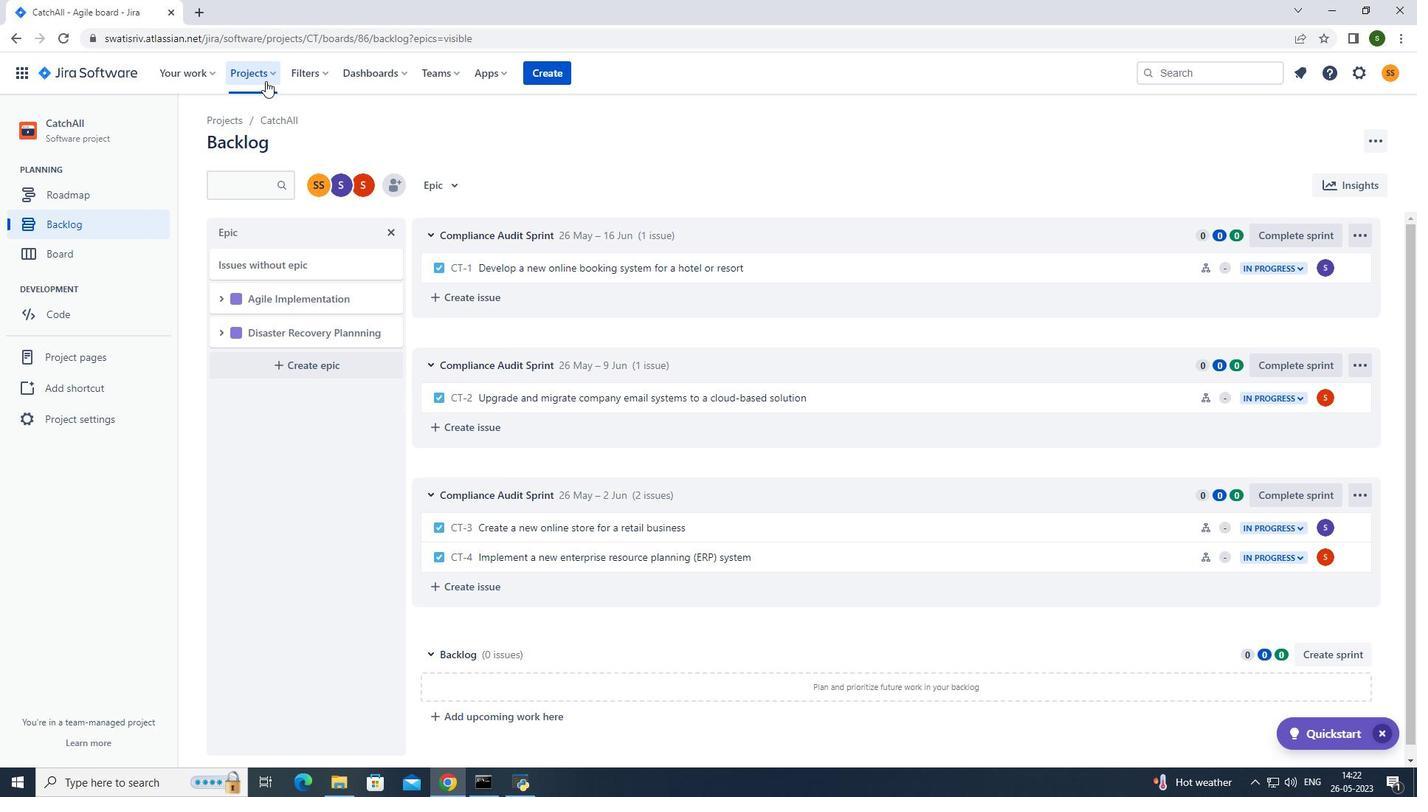 
Action: Mouse moved to (307, 149)
Screenshot: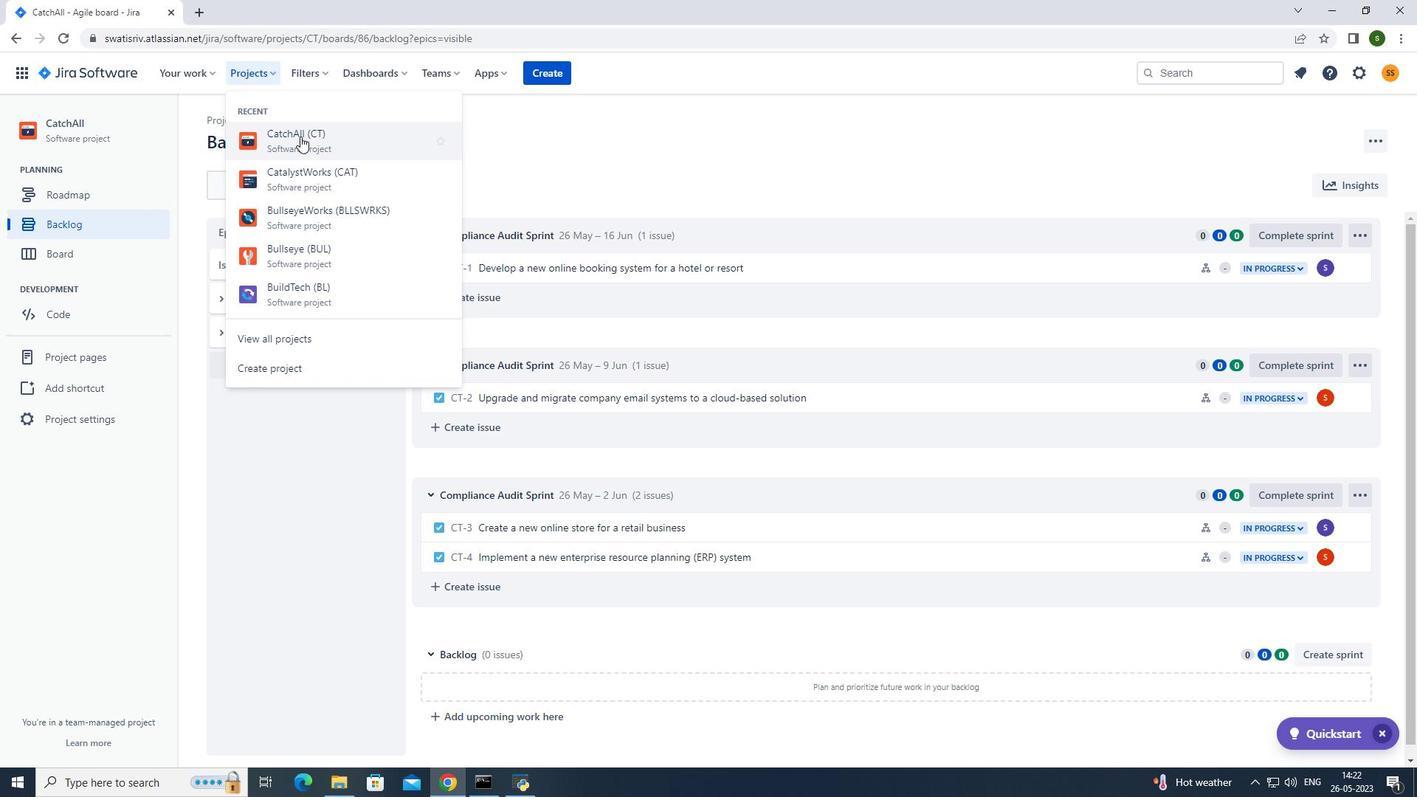 
Action: Mouse pressed left at (307, 149)
Screenshot: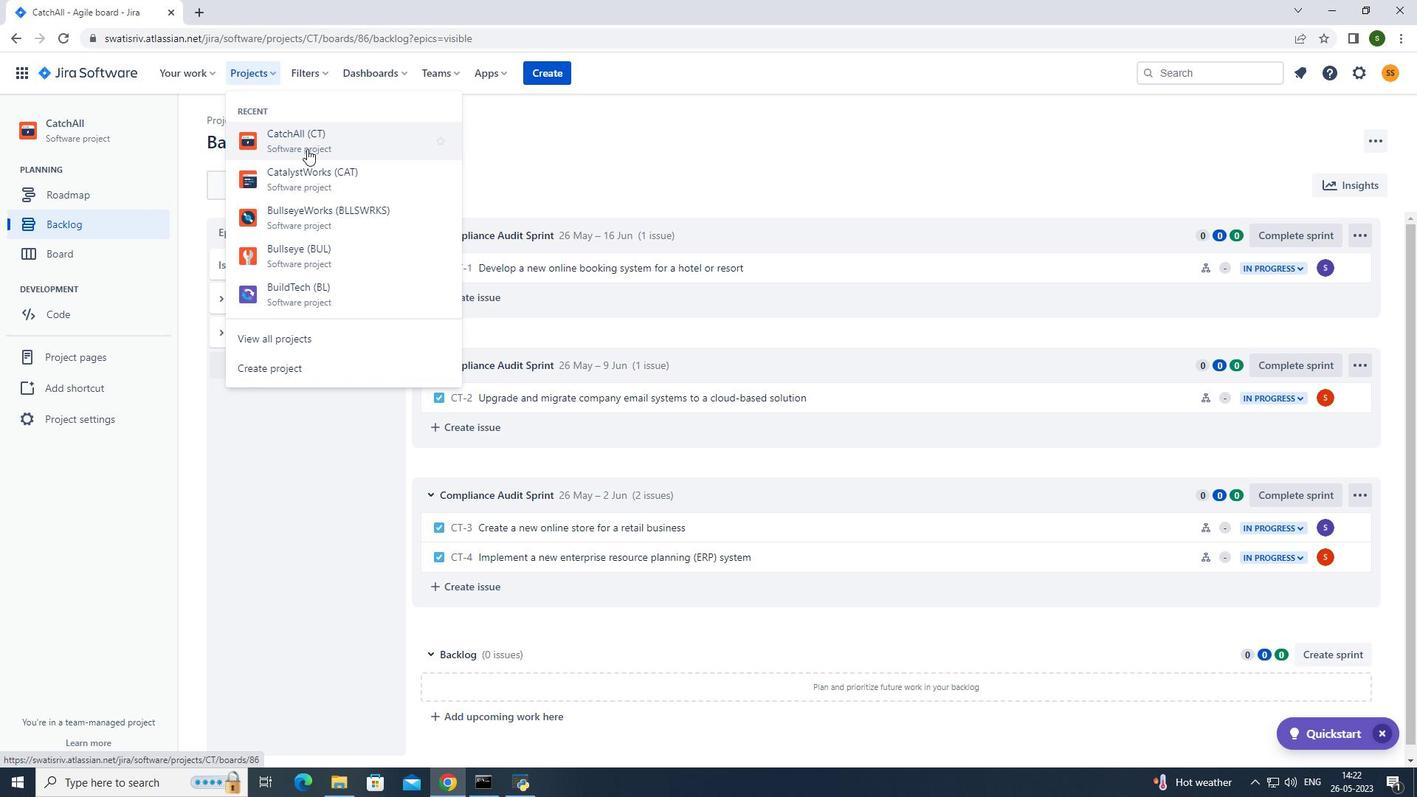 
Action: Mouse moved to (120, 223)
Screenshot: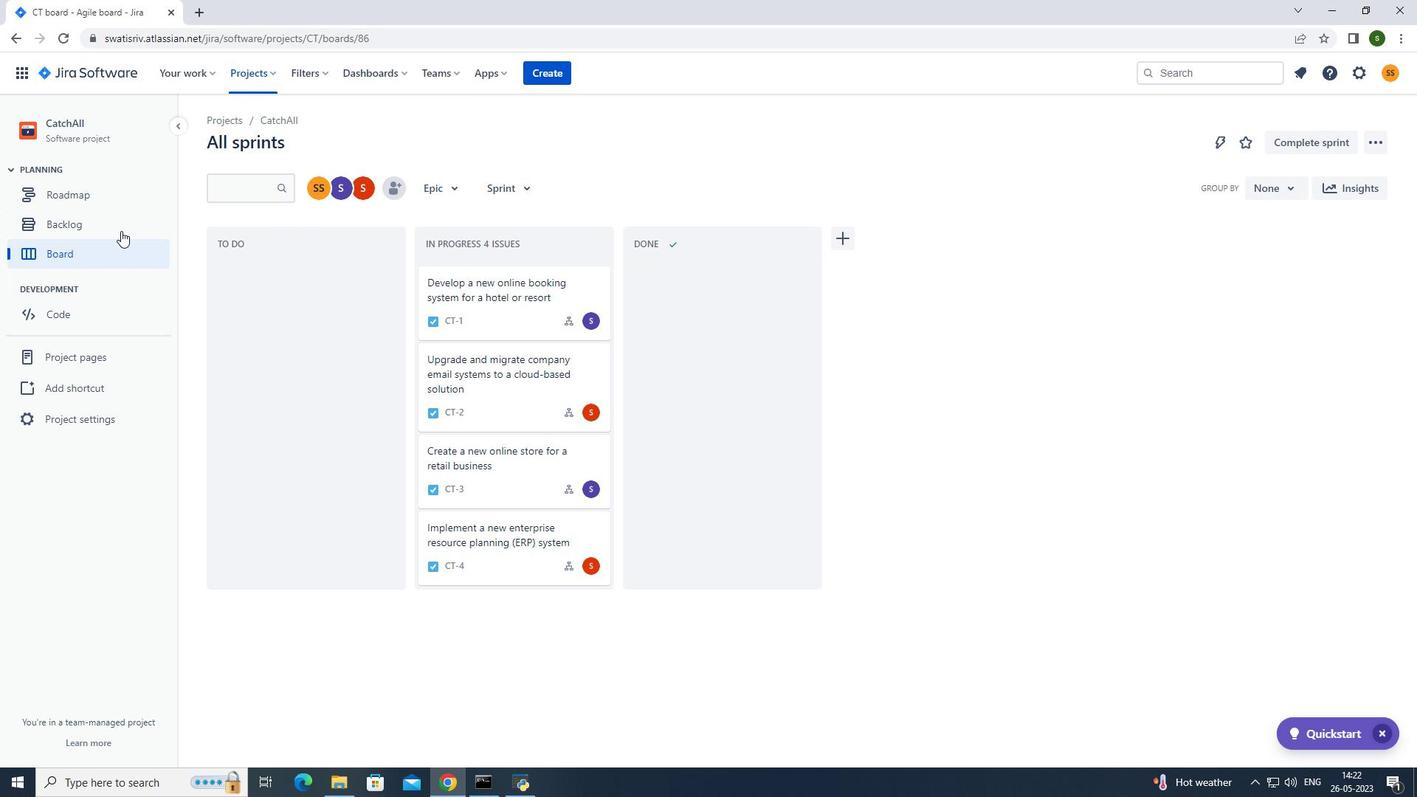 
Action: Mouse pressed left at (120, 223)
Screenshot: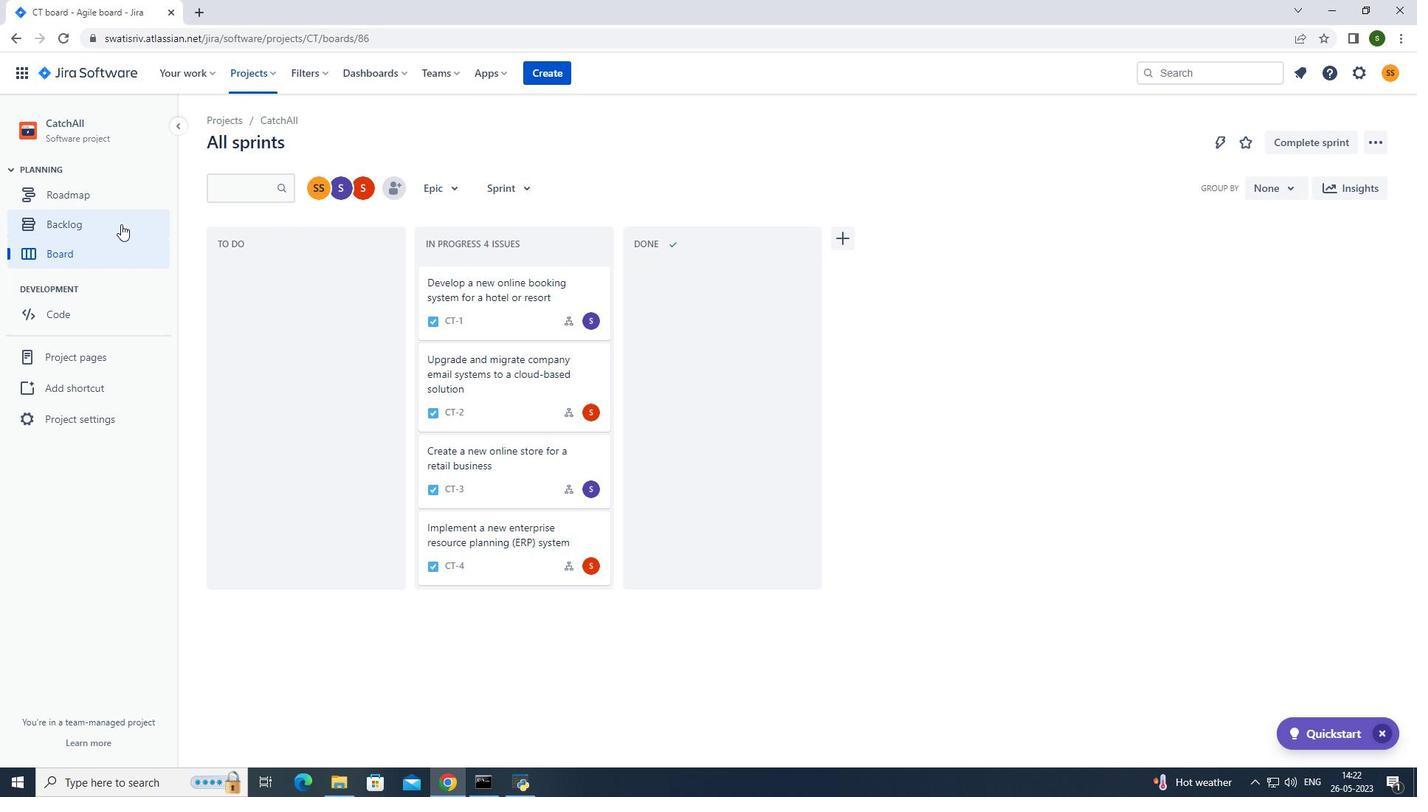 
Action: Mouse moved to (274, 372)
Screenshot: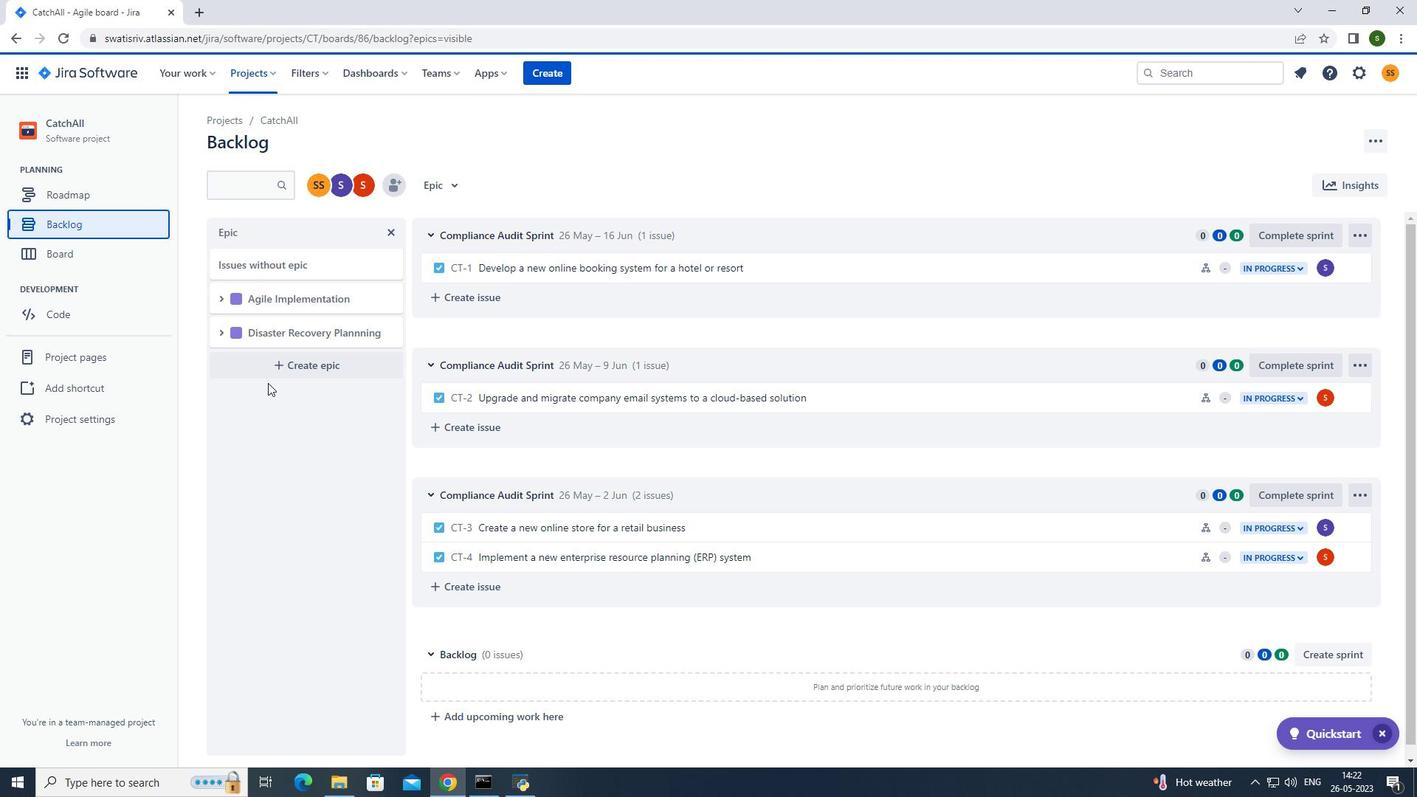 
Action: Mouse pressed left at (274, 372)
Screenshot: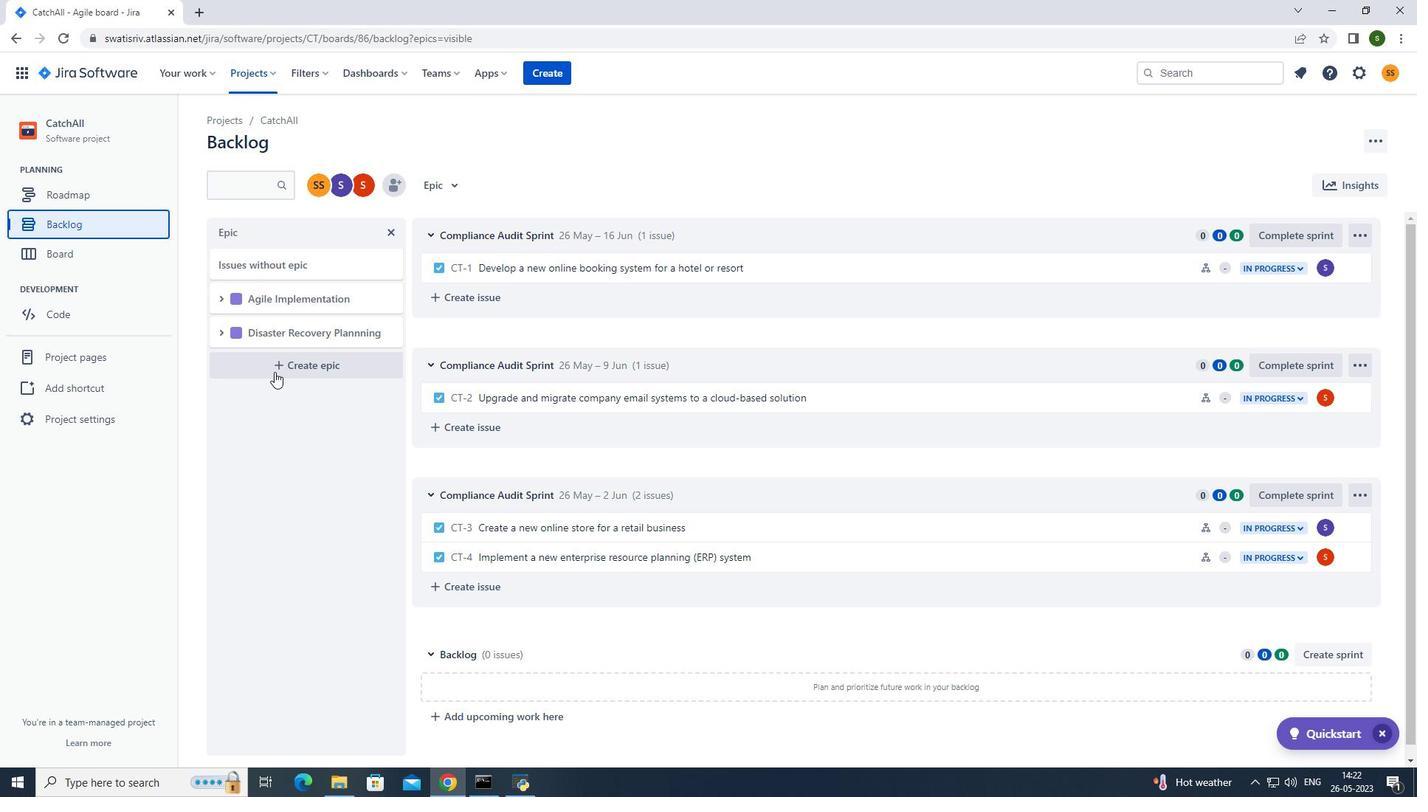 
Action: Mouse moved to (296, 370)
Screenshot: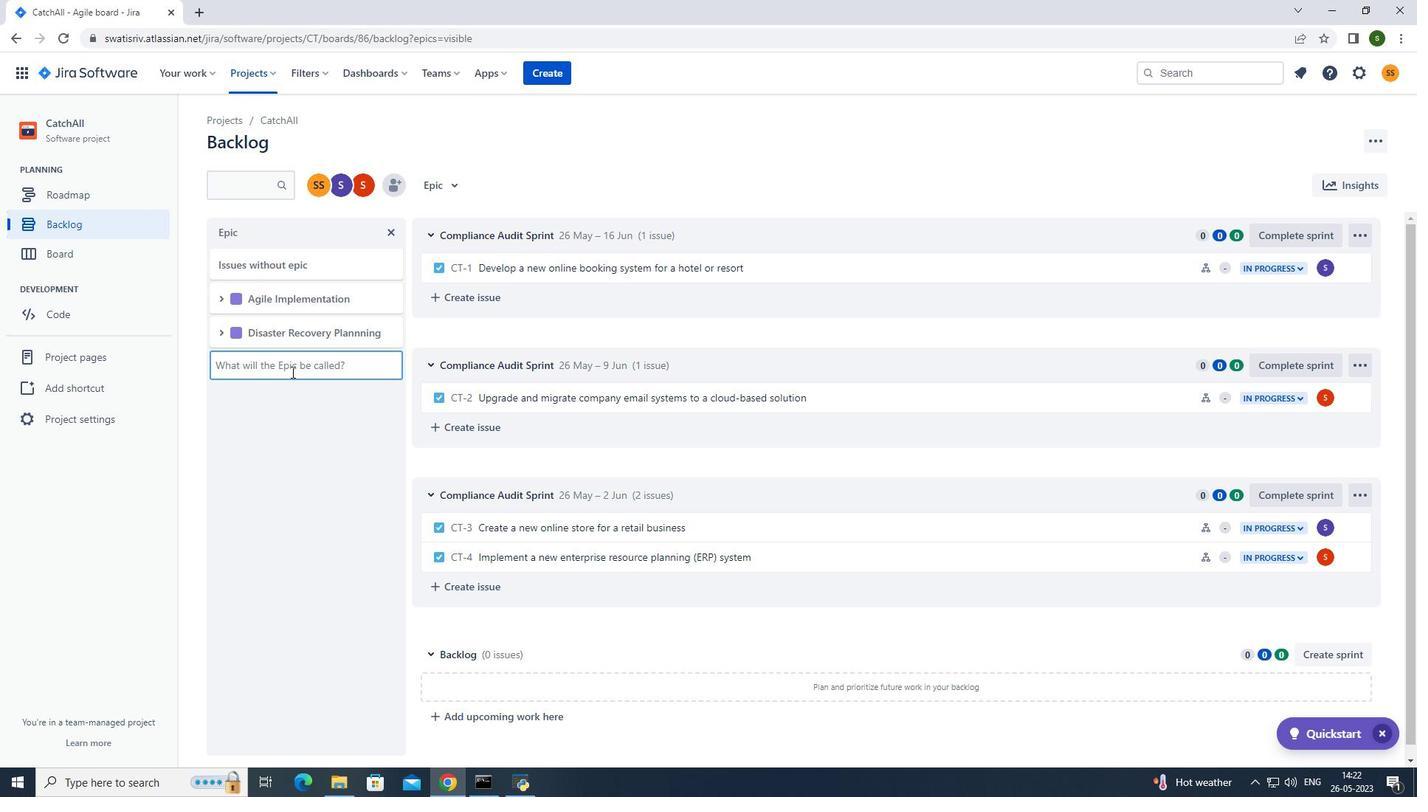 
Action: Mouse pressed left at (296, 370)
Screenshot: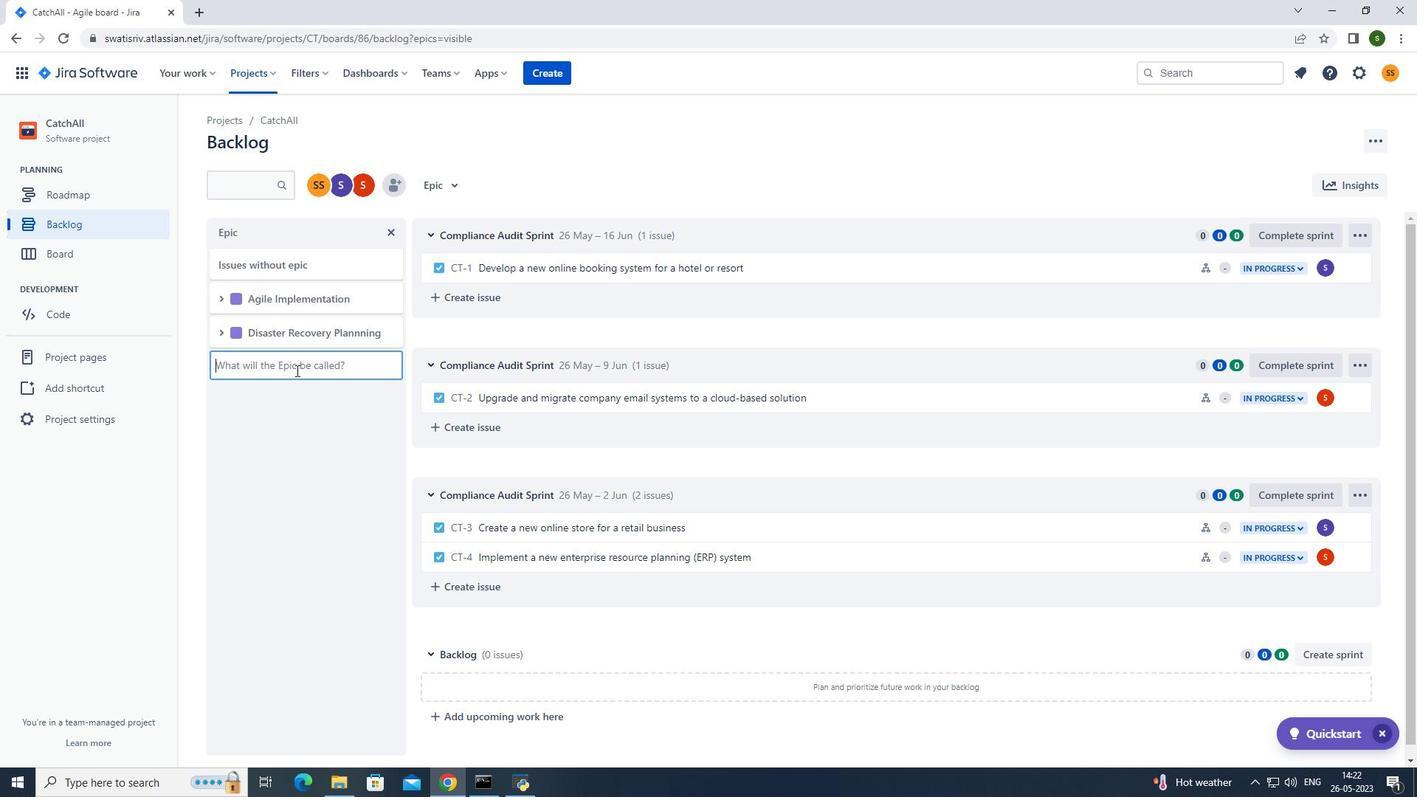 
Action: Key pressed <Key.caps_lock>IT<Key.space>S<Key.caps_lock>ervice<Key.space><Key.caps_lock>M<Key.caps_lock>anagemn<Key.backspace>ent<Key.enter>
Screenshot: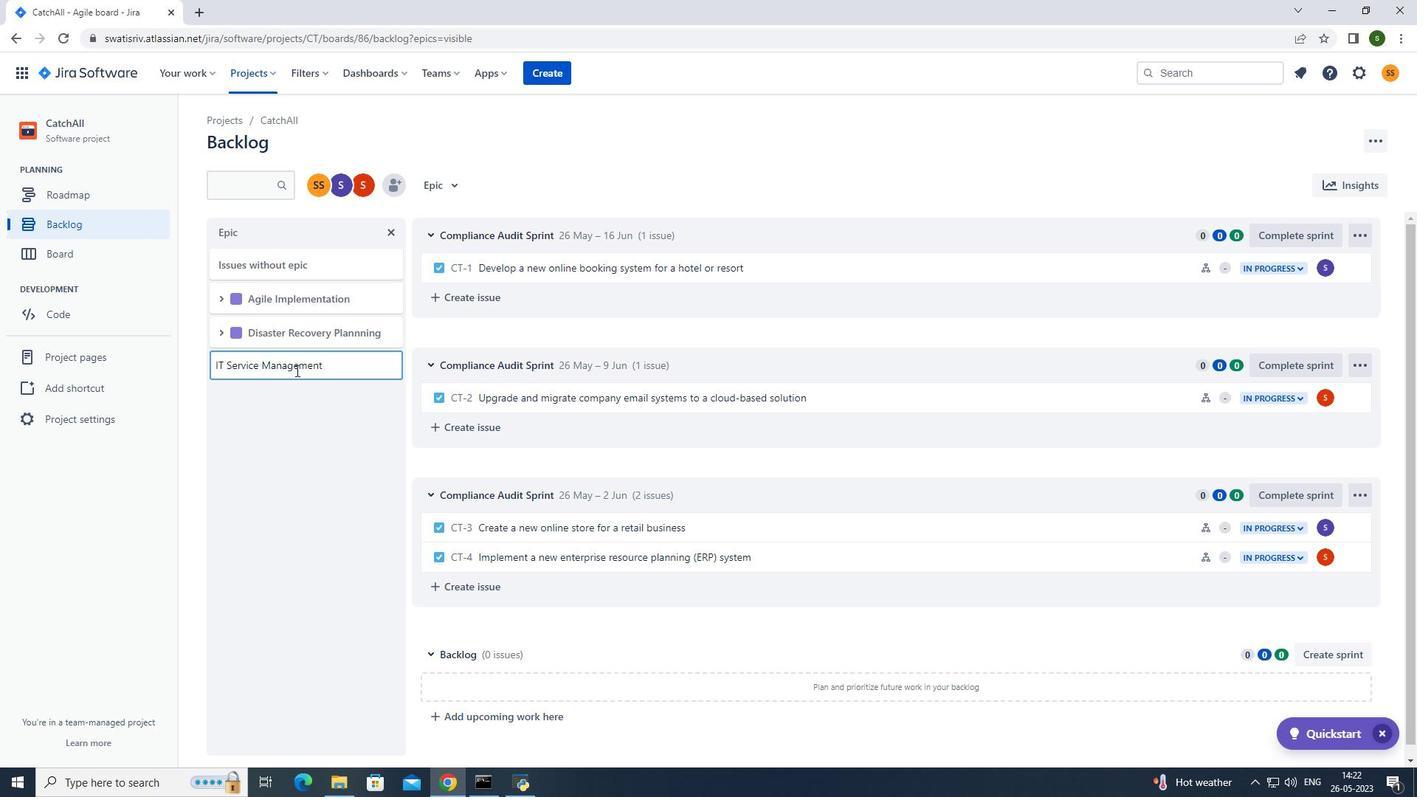 
Action: Mouse moved to (701, 145)
Screenshot: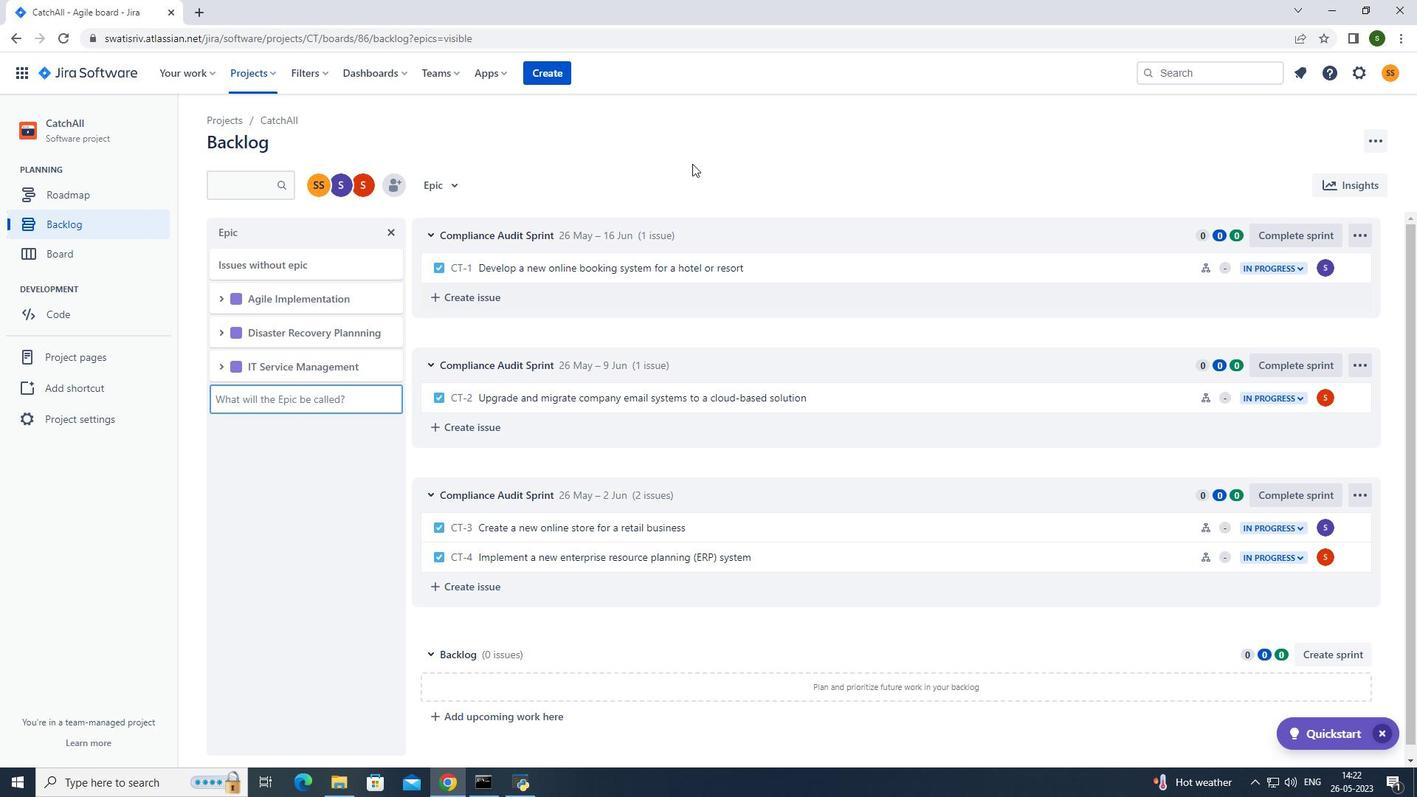 
